 Task: In the  document publicspeaking.pdf Insert horizontal line 'above the text' Create the translated copy of the document in  'German' Select the second point and  Clear Formatting
Action: Mouse moved to (339, 431)
Screenshot: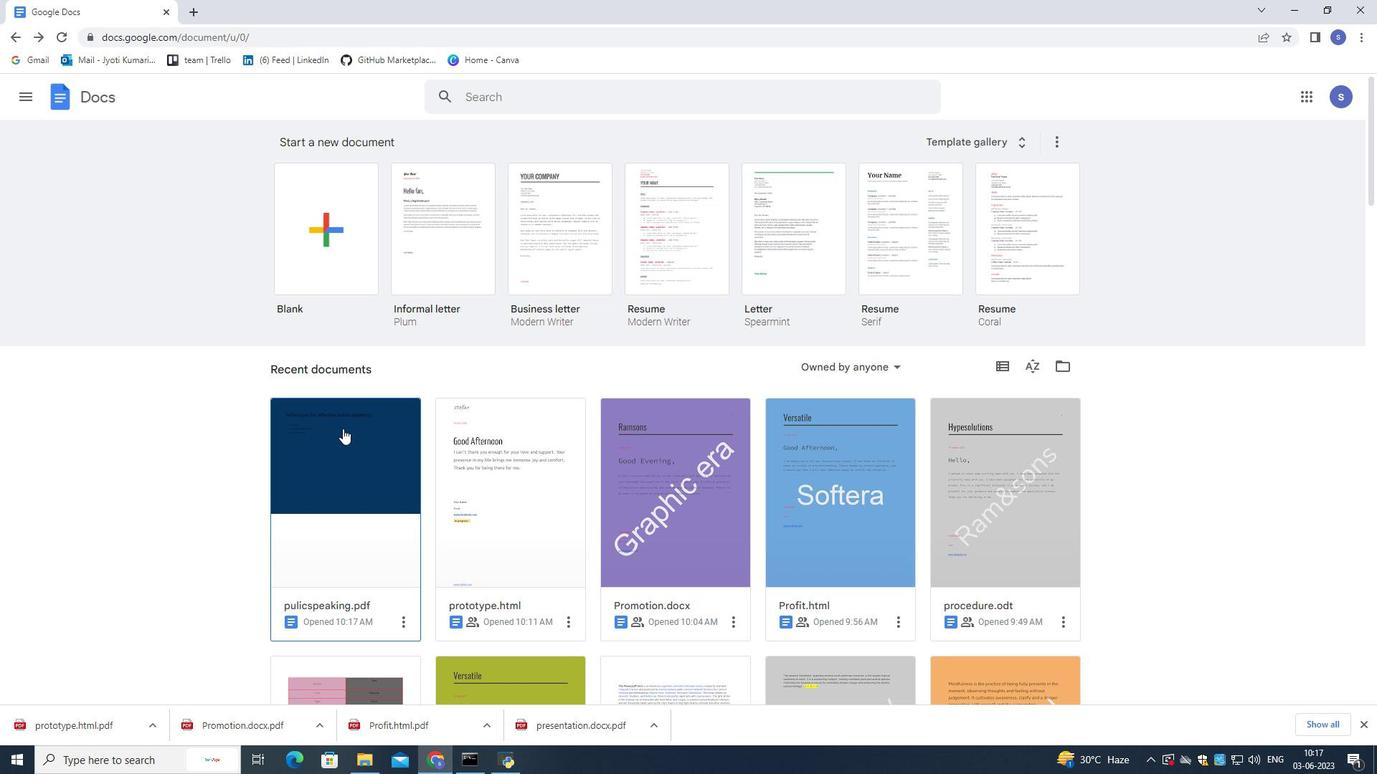 
Action: Mouse pressed left at (339, 431)
Screenshot: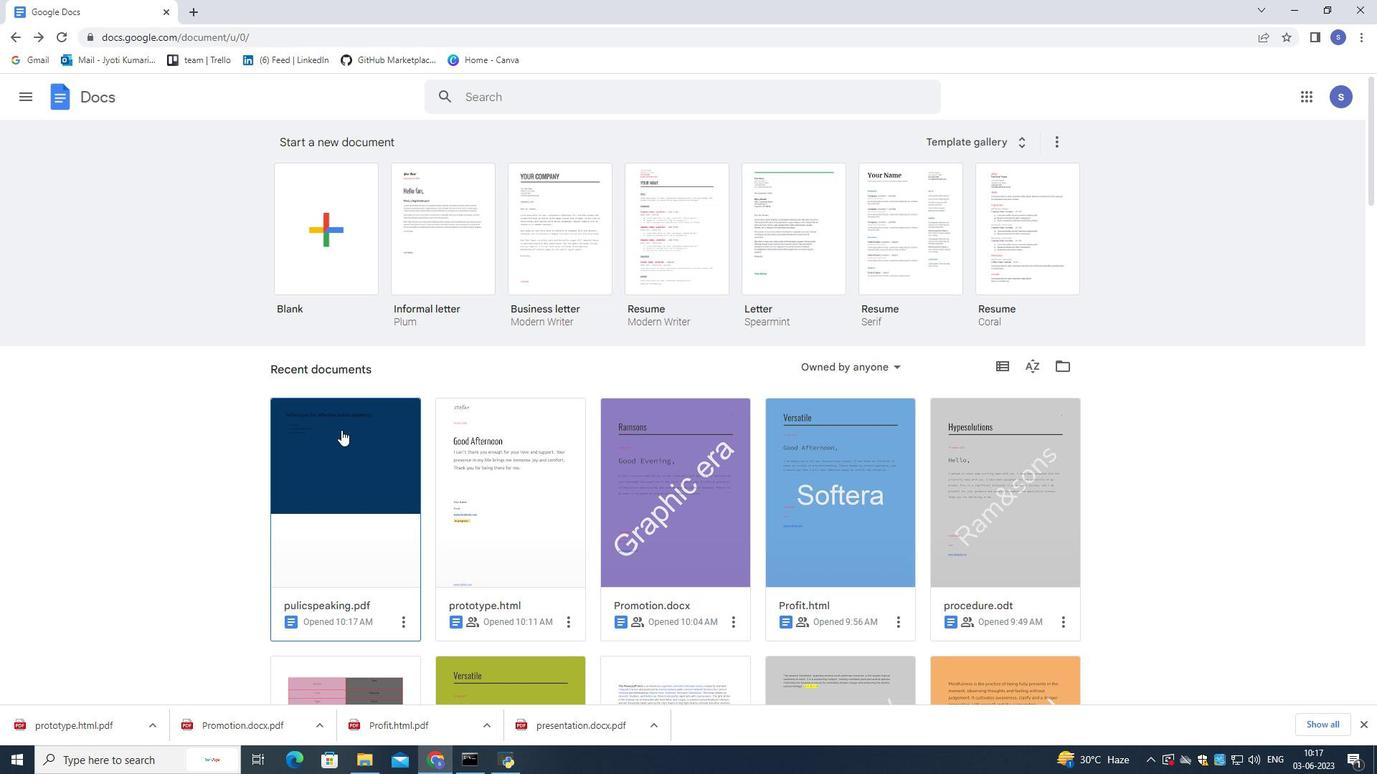 
Action: Mouse moved to (339, 431)
Screenshot: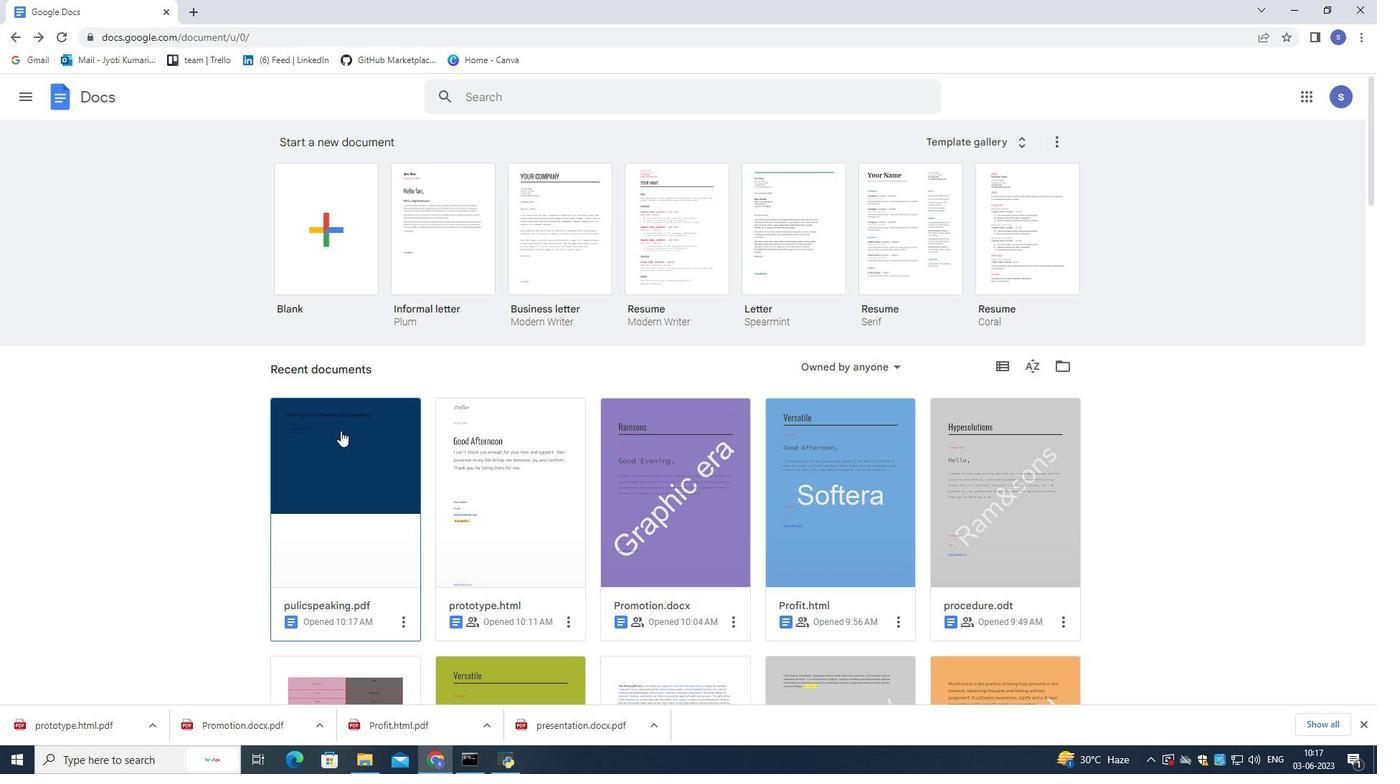 
Action: Mouse pressed left at (339, 431)
Screenshot: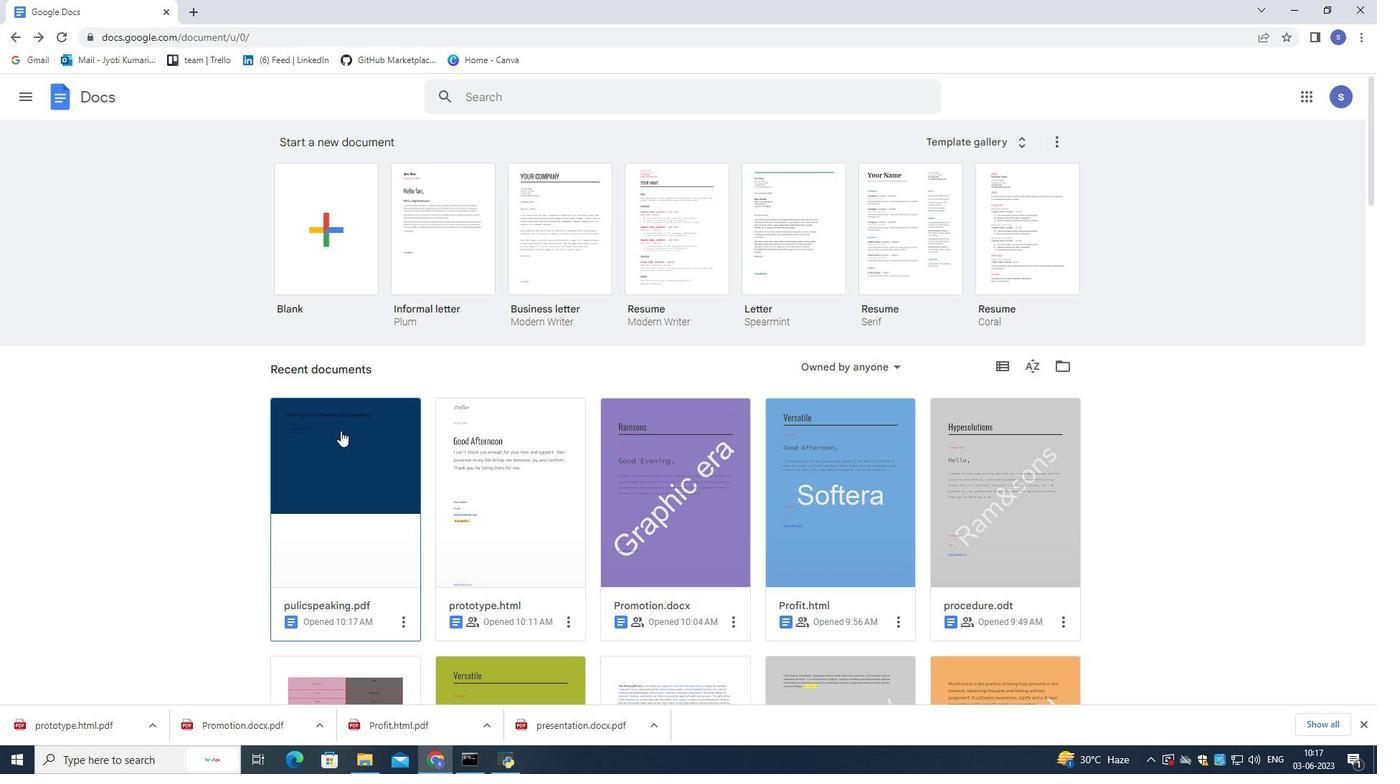 
Action: Mouse moved to (274, 301)
Screenshot: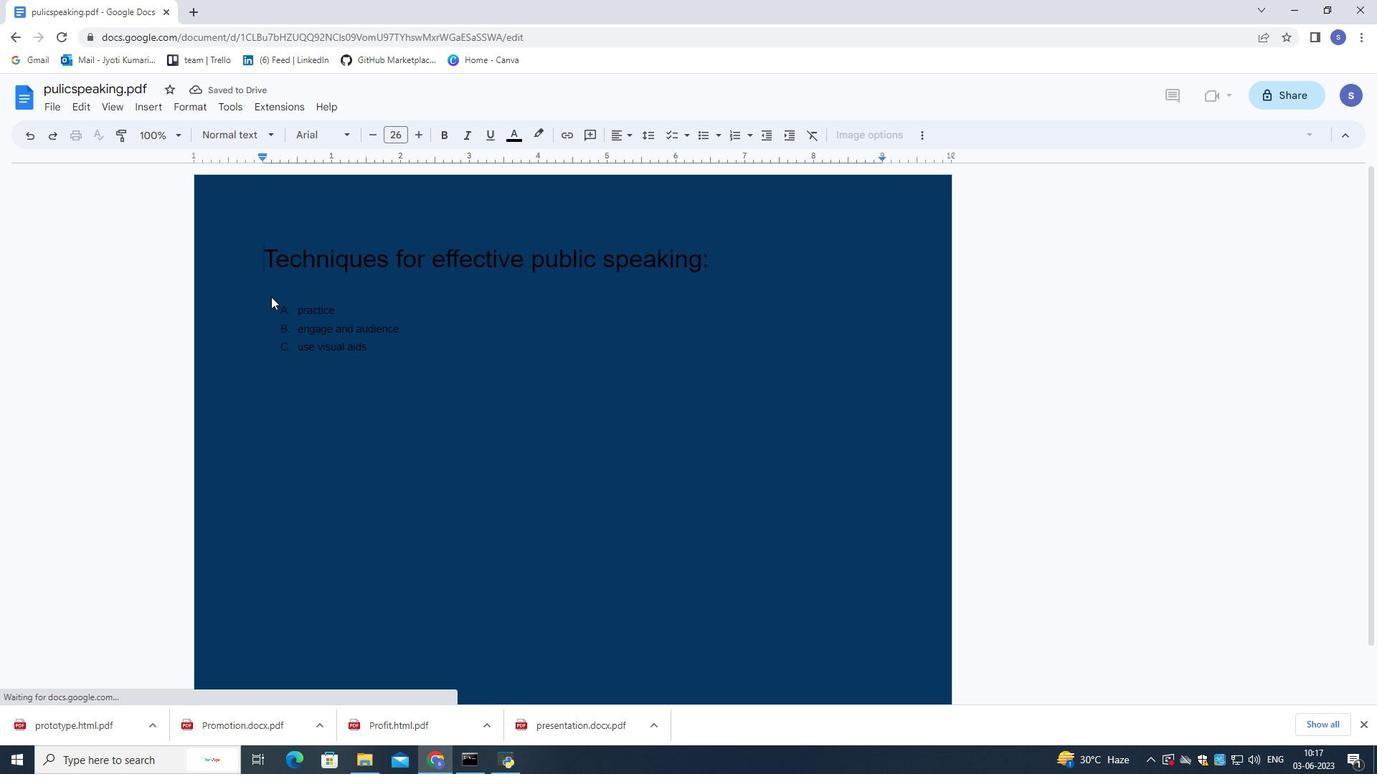 
Action: Mouse pressed left at (274, 301)
Screenshot: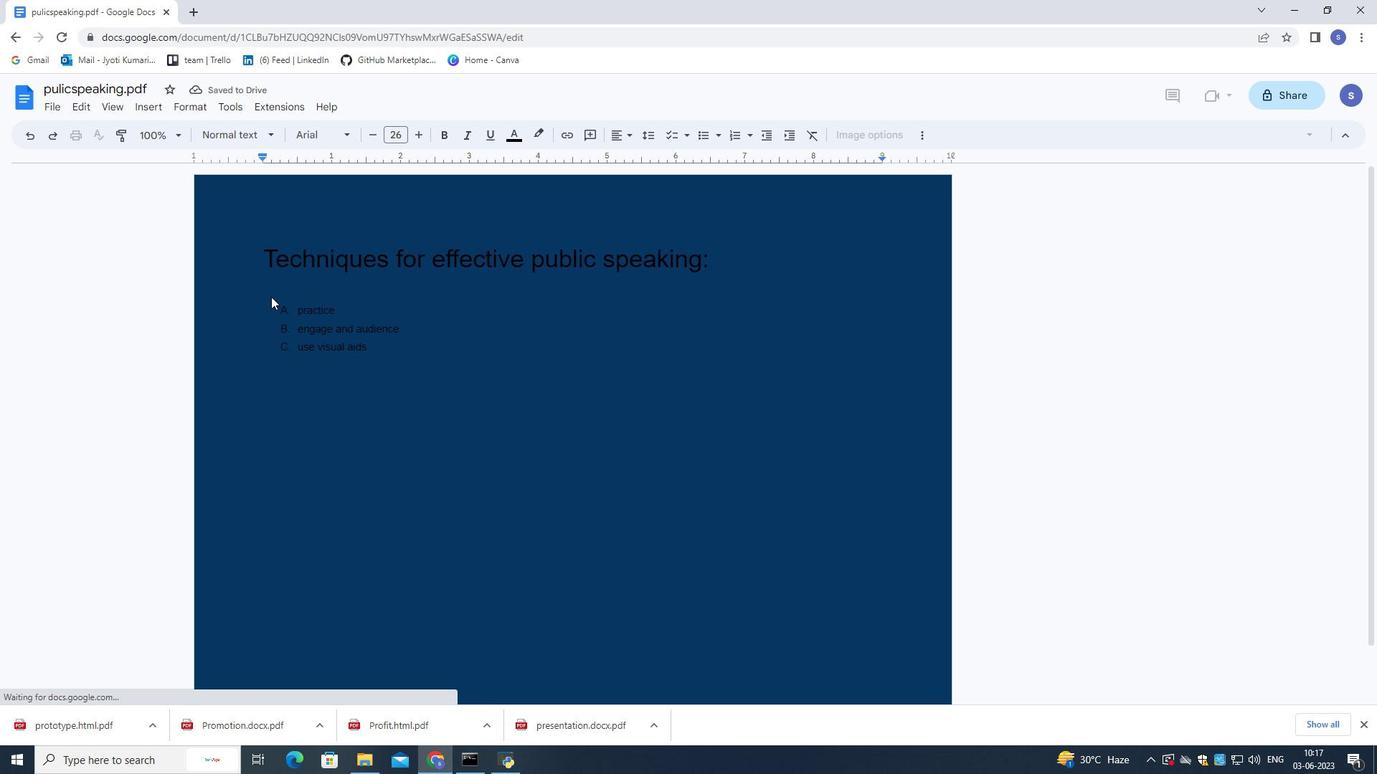 
Action: Mouse moved to (149, 102)
Screenshot: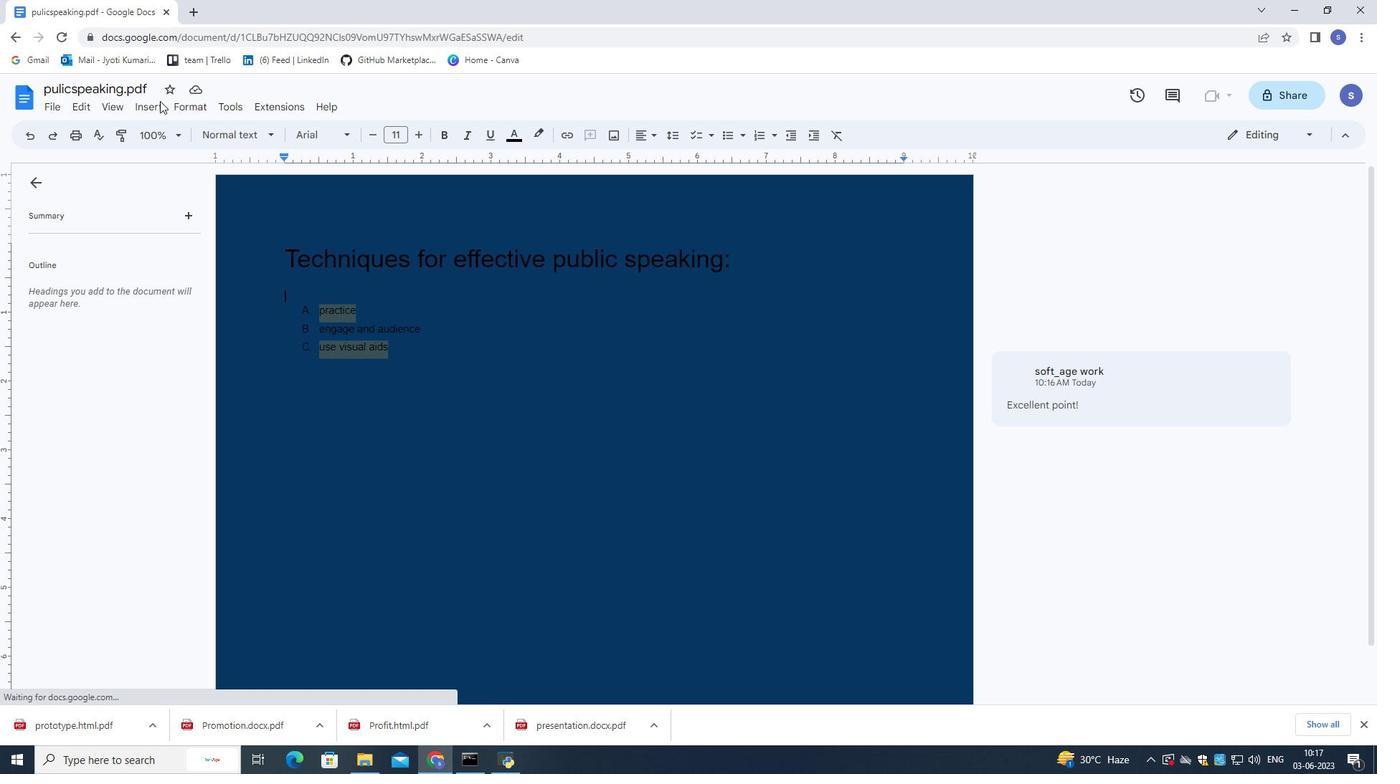 
Action: Mouse pressed left at (149, 102)
Screenshot: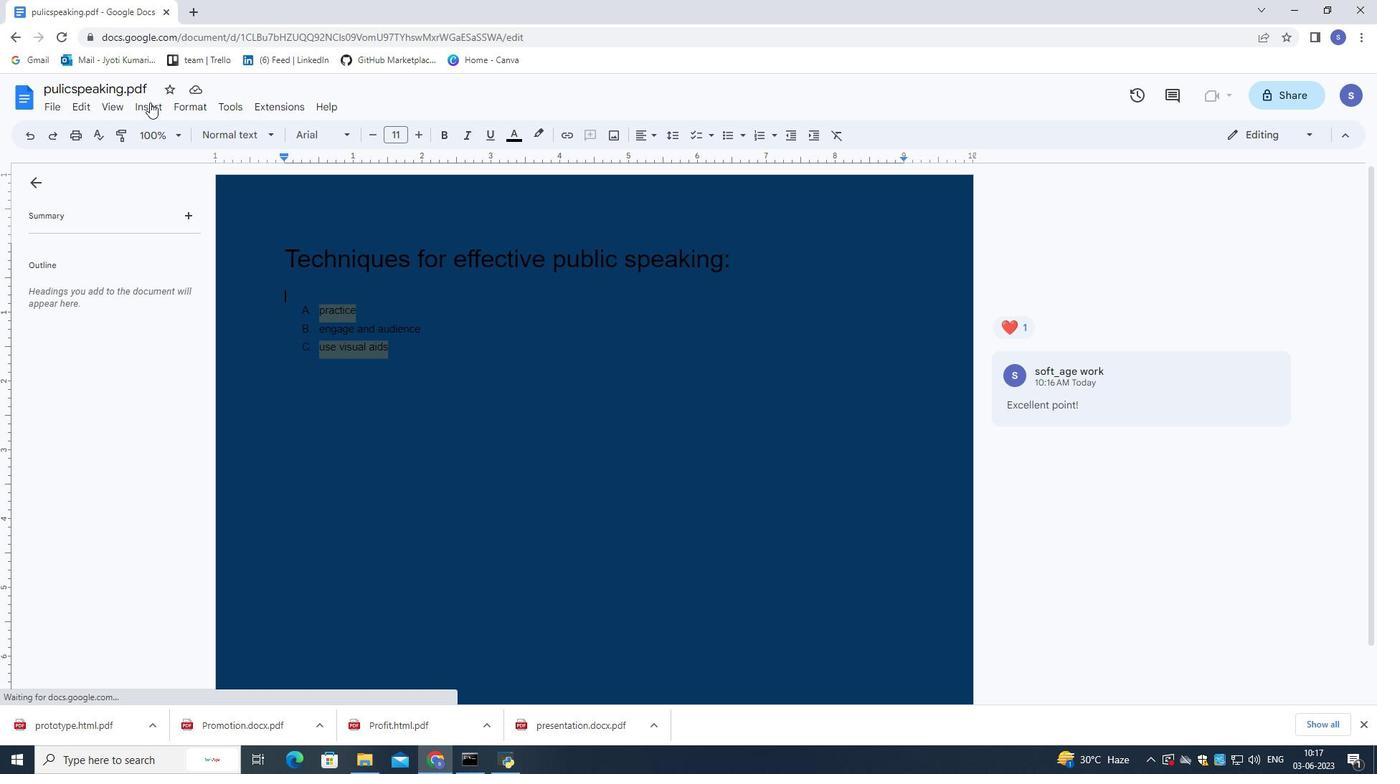 
Action: Mouse moved to (200, 217)
Screenshot: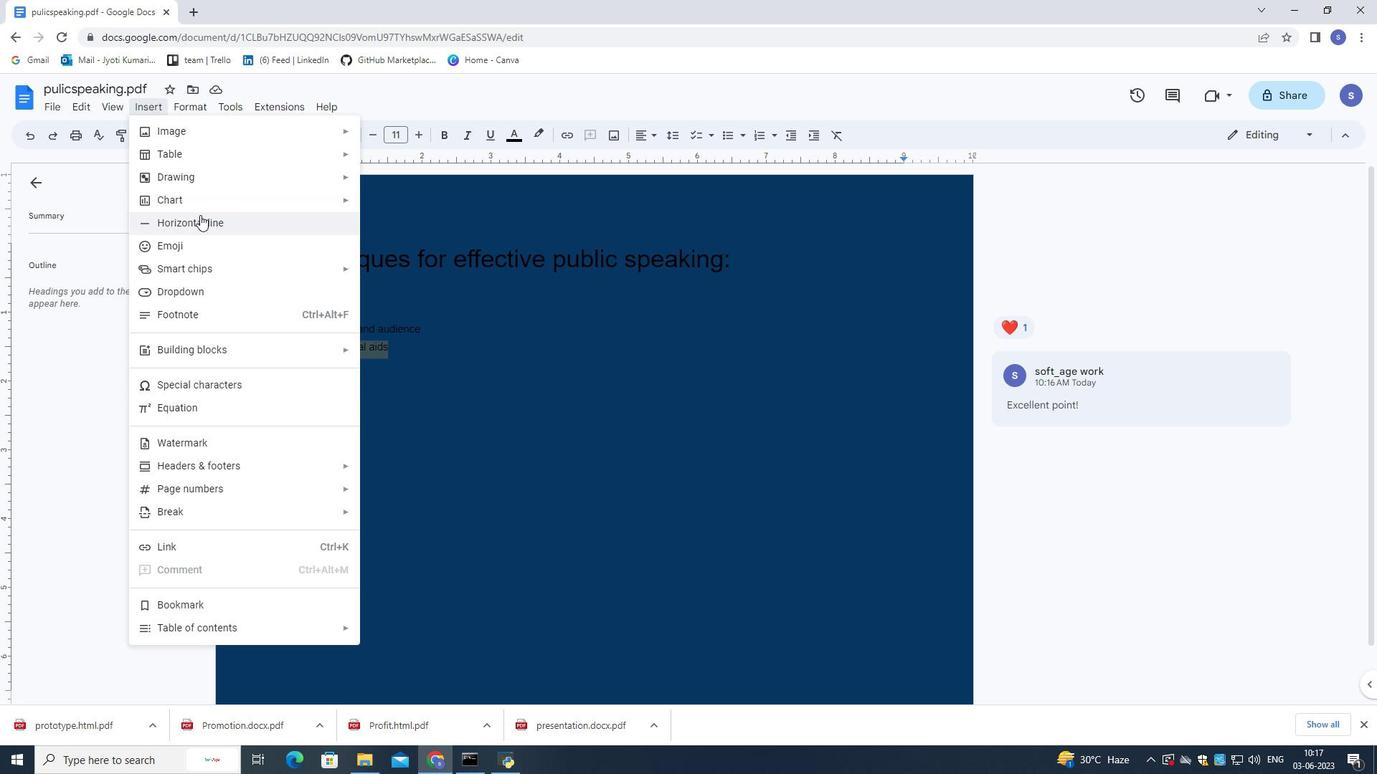 
Action: Mouse pressed left at (200, 217)
Screenshot: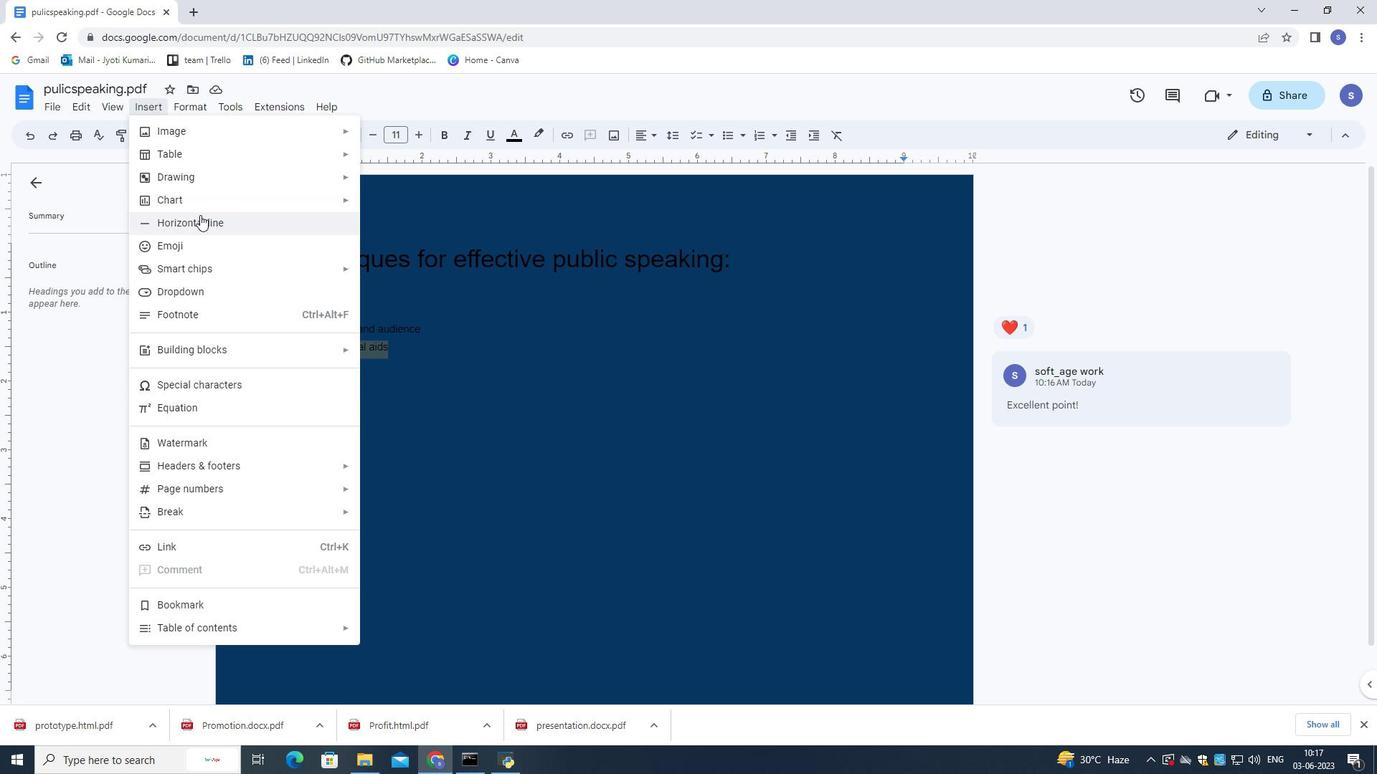 
Action: Mouse moved to (417, 413)
Screenshot: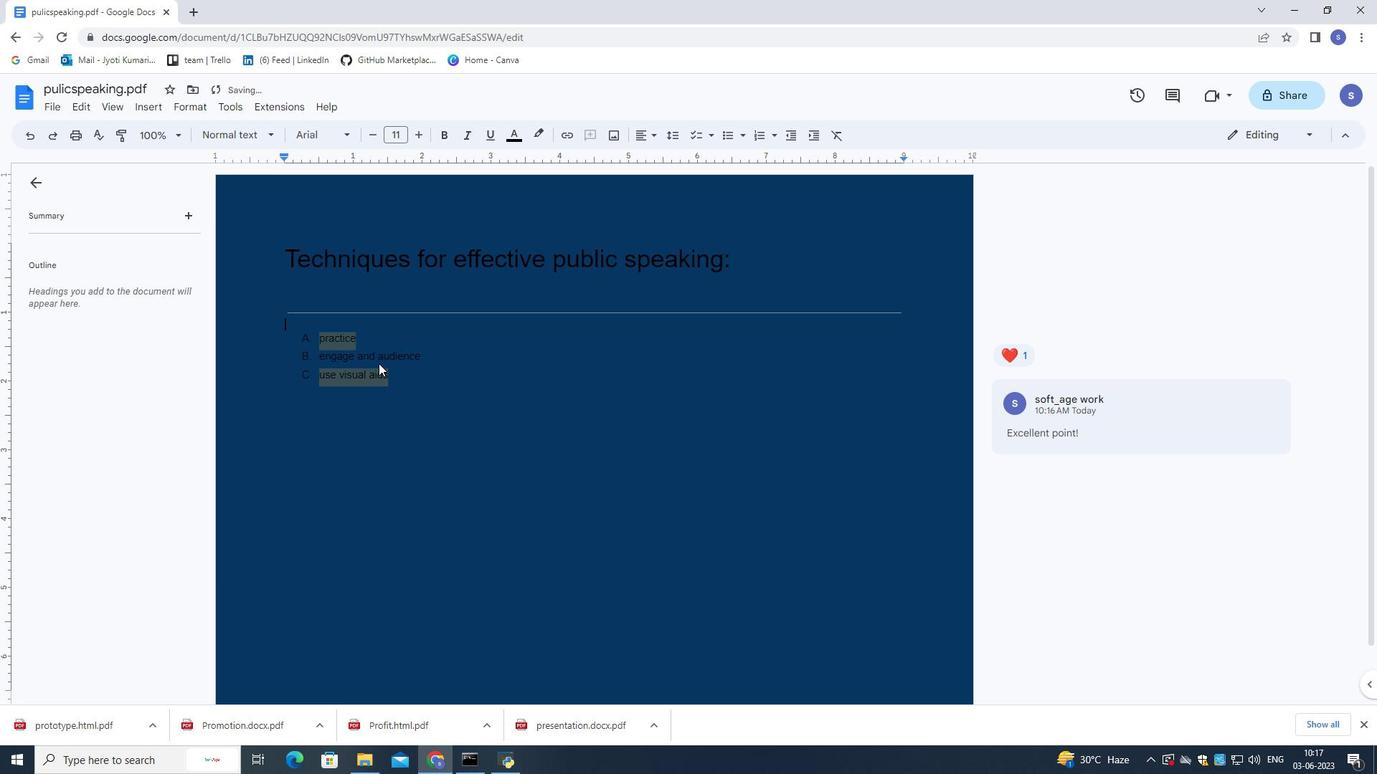 
Action: Mouse pressed left at (417, 413)
Screenshot: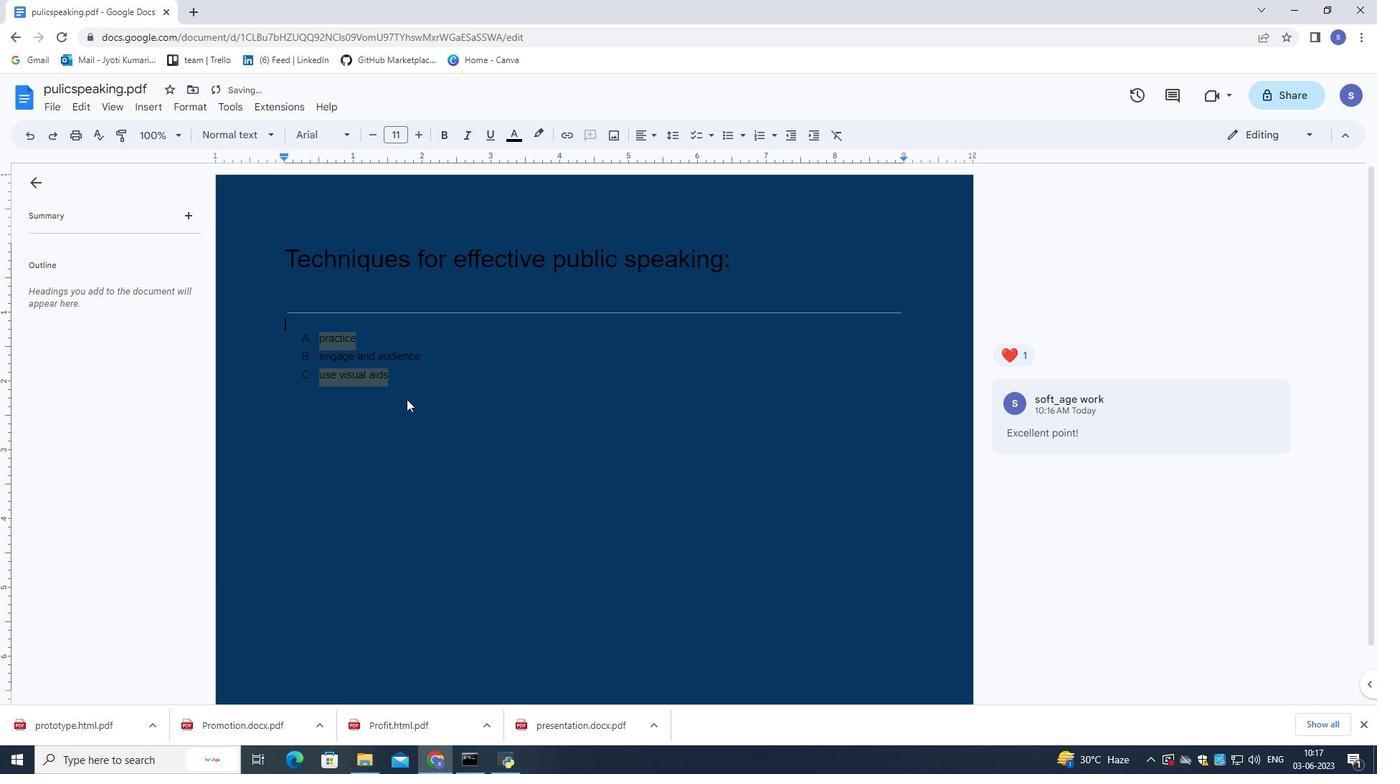 
Action: Mouse moved to (218, 107)
Screenshot: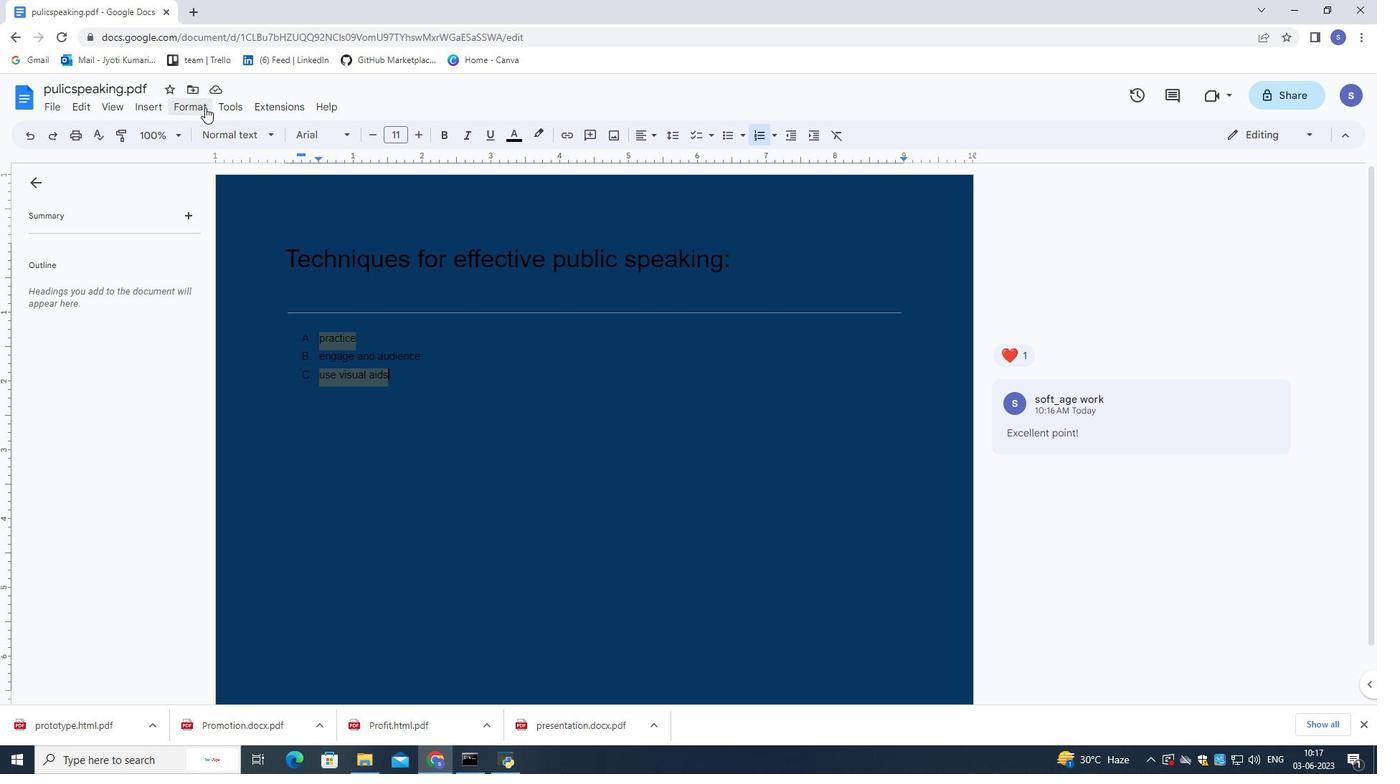 
Action: Mouse pressed left at (218, 107)
Screenshot: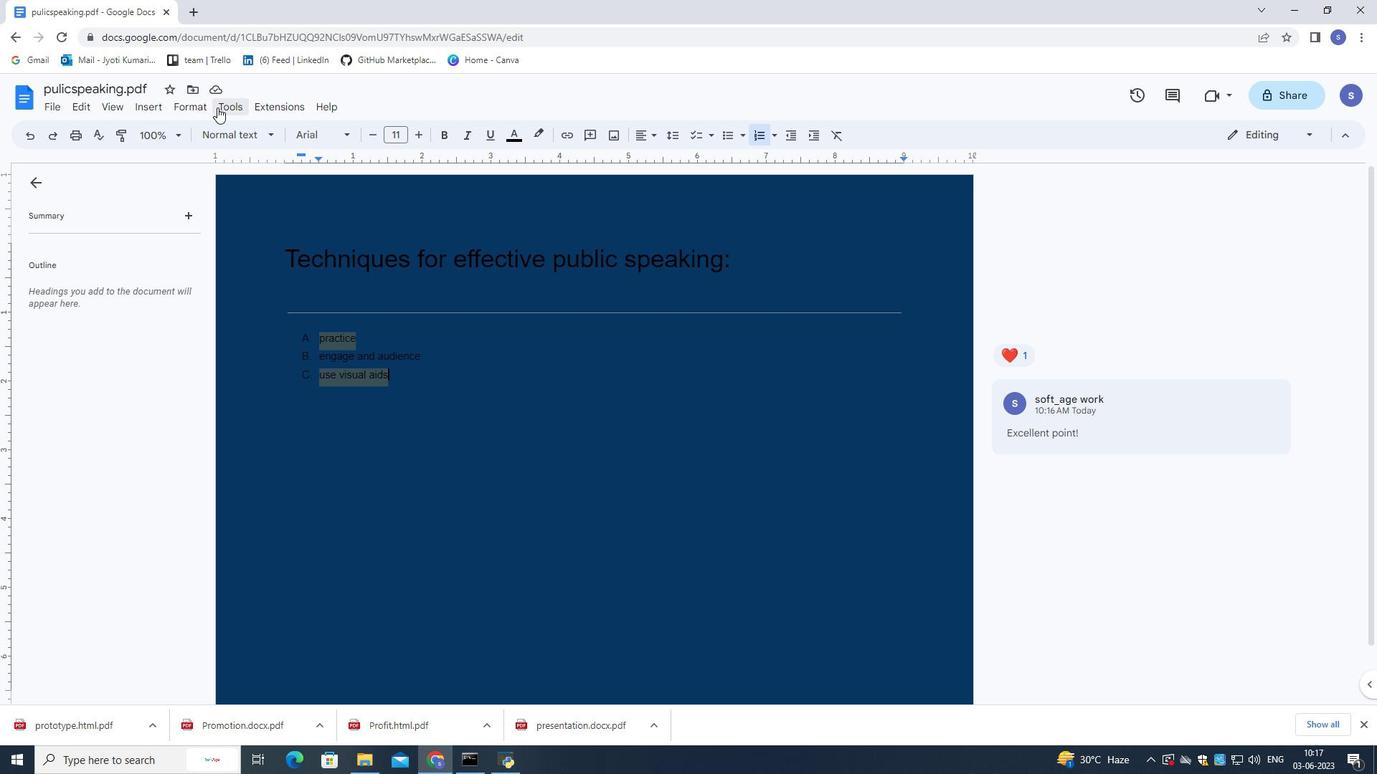 
Action: Mouse moved to (299, 321)
Screenshot: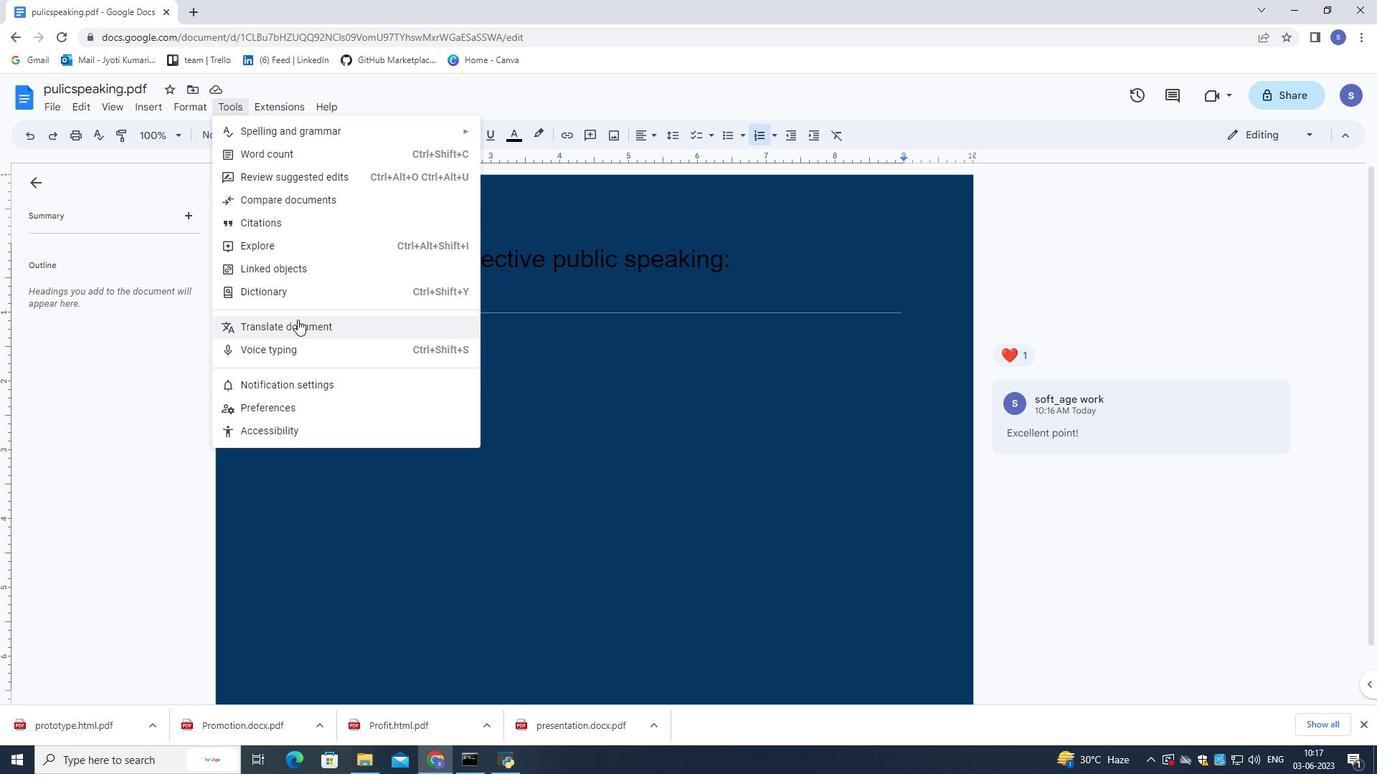 
Action: Mouse pressed left at (299, 321)
Screenshot: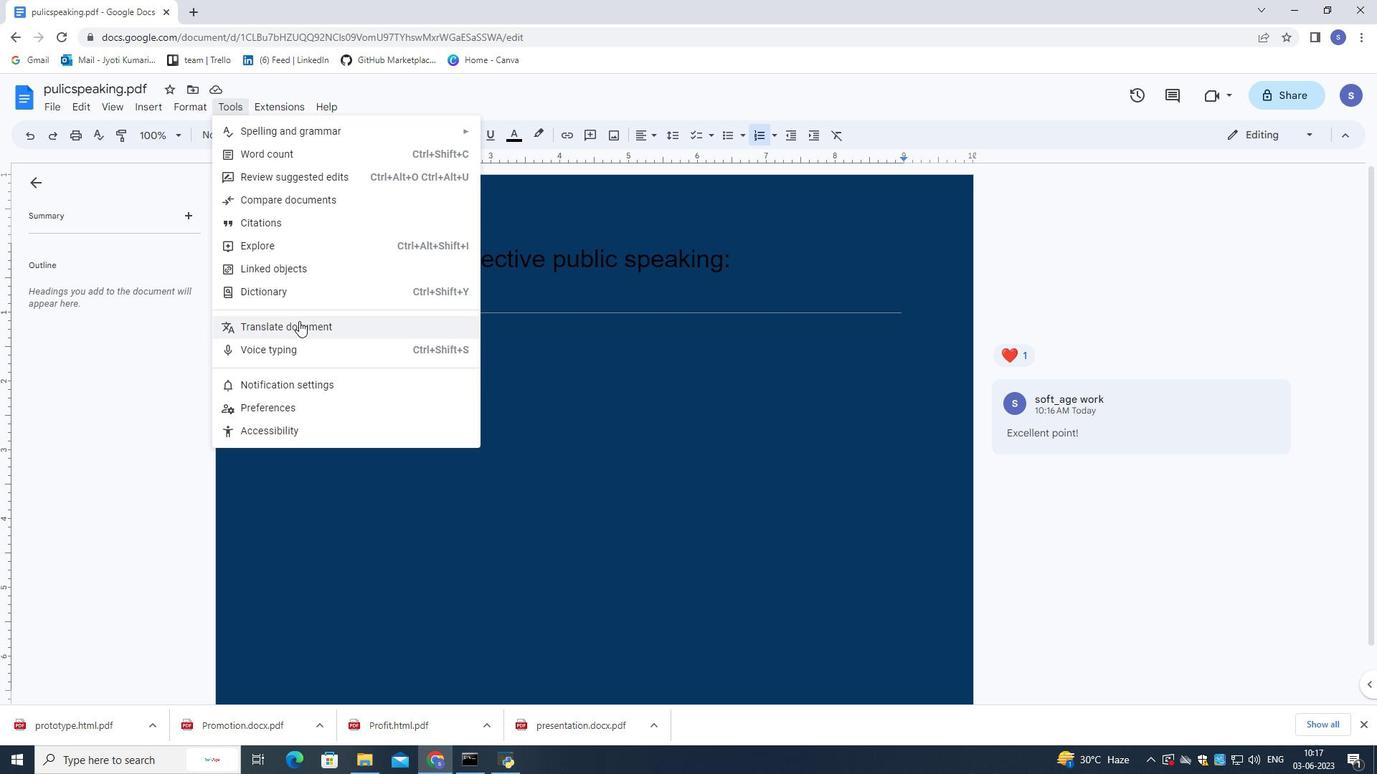 
Action: Mouse moved to (634, 410)
Screenshot: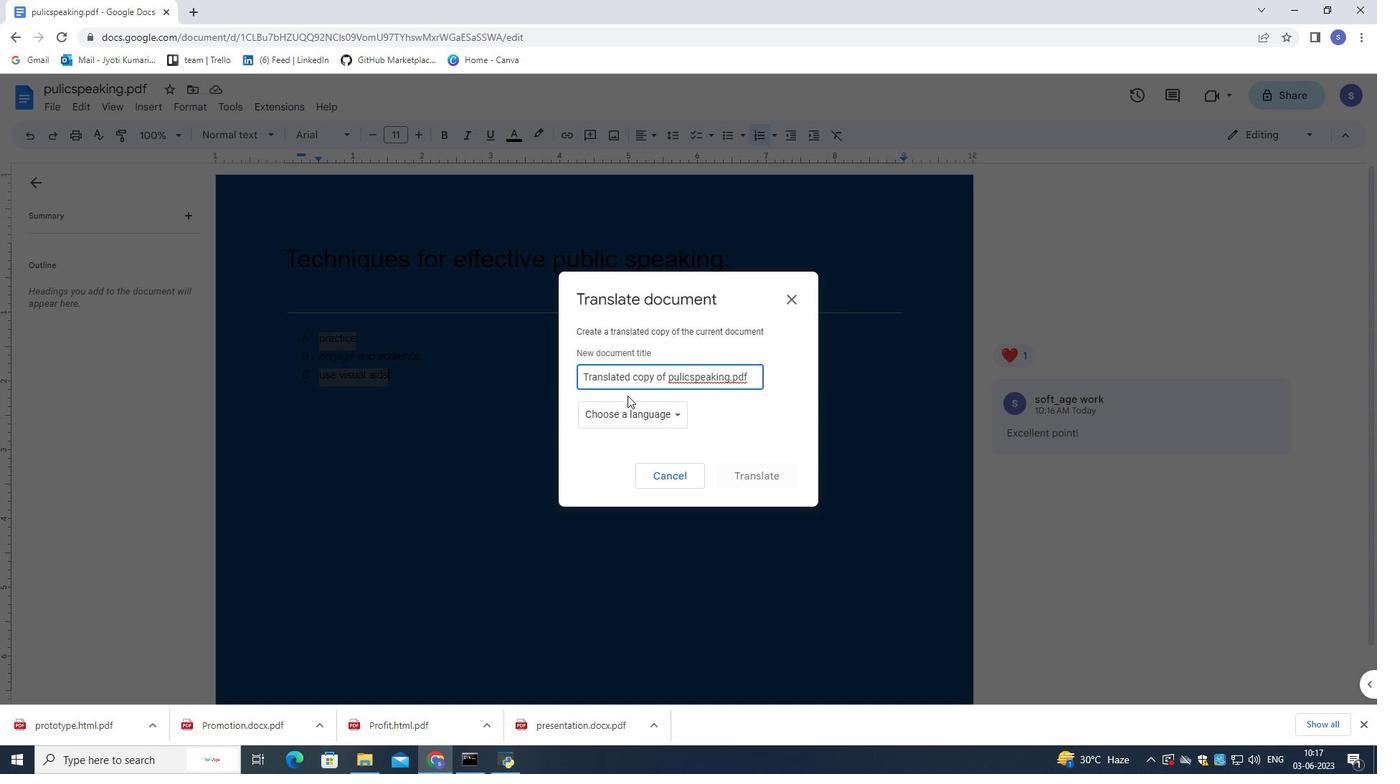 
Action: Mouse pressed left at (634, 410)
Screenshot: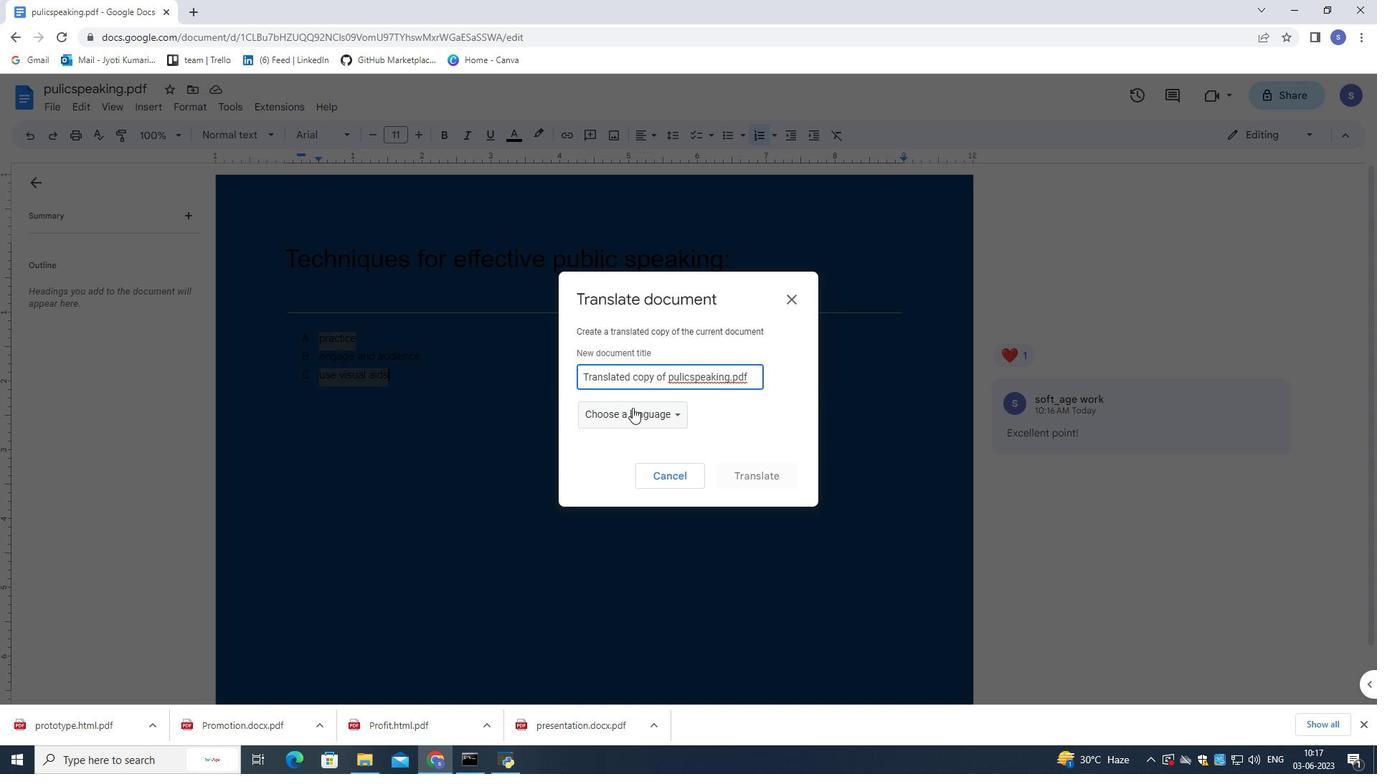 
Action: Mouse moved to (661, 477)
Screenshot: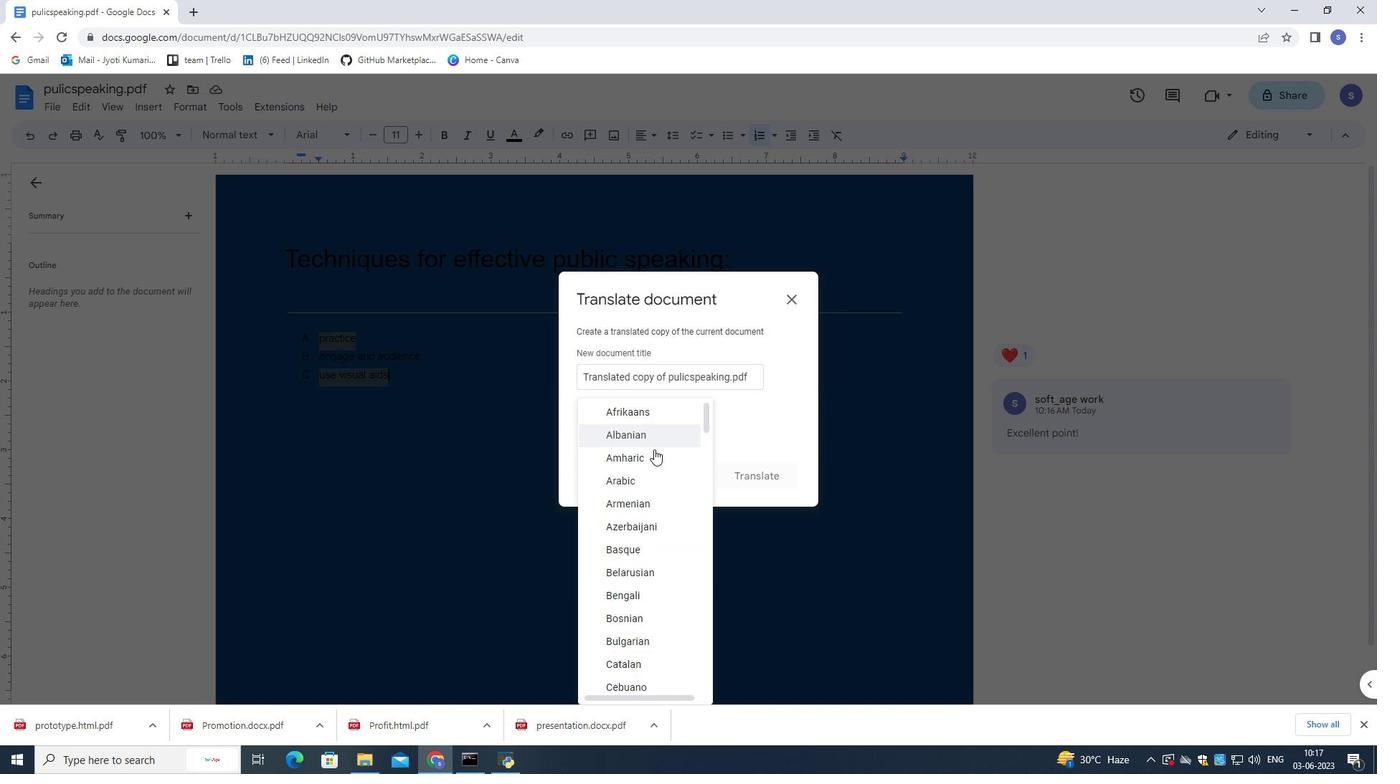 
Action: Mouse scrolled (661, 476) with delta (0, 0)
Screenshot: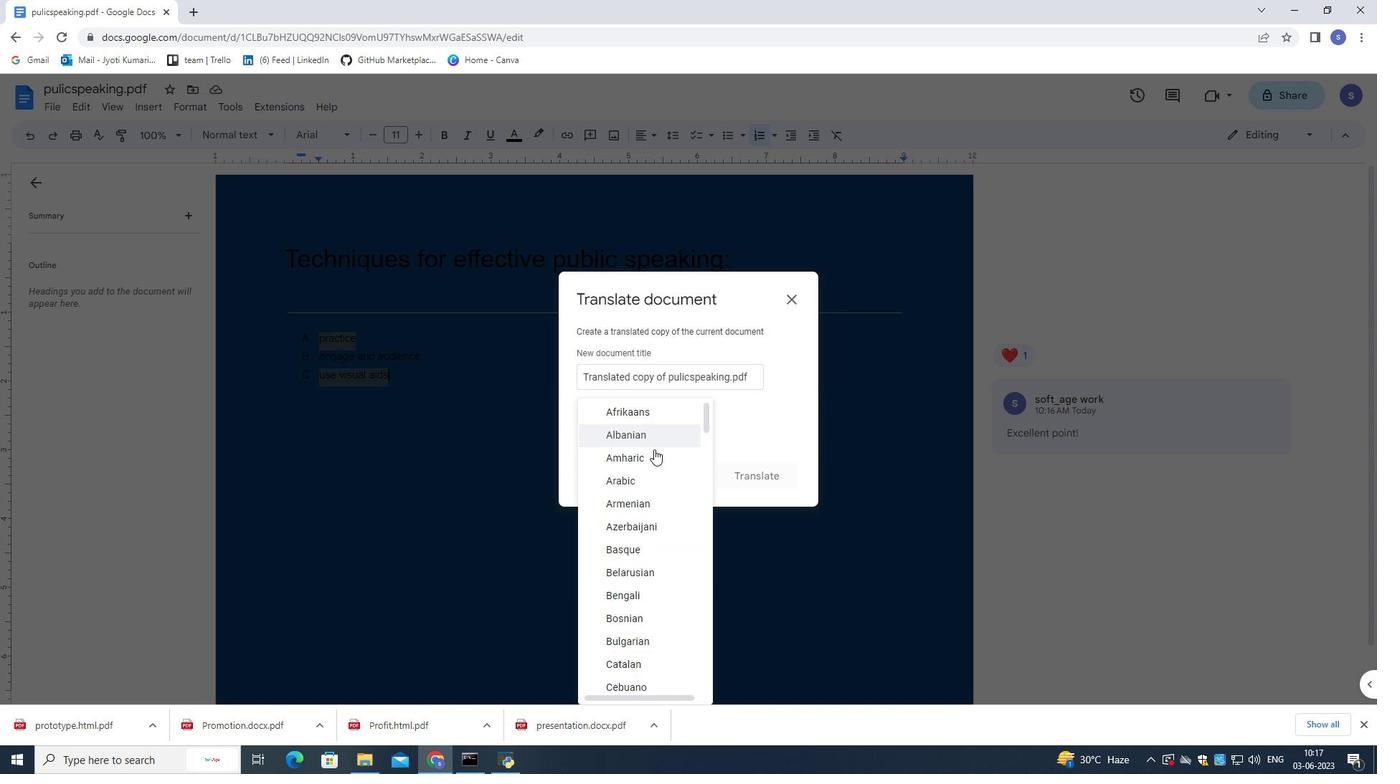 
Action: Mouse moved to (661, 479)
Screenshot: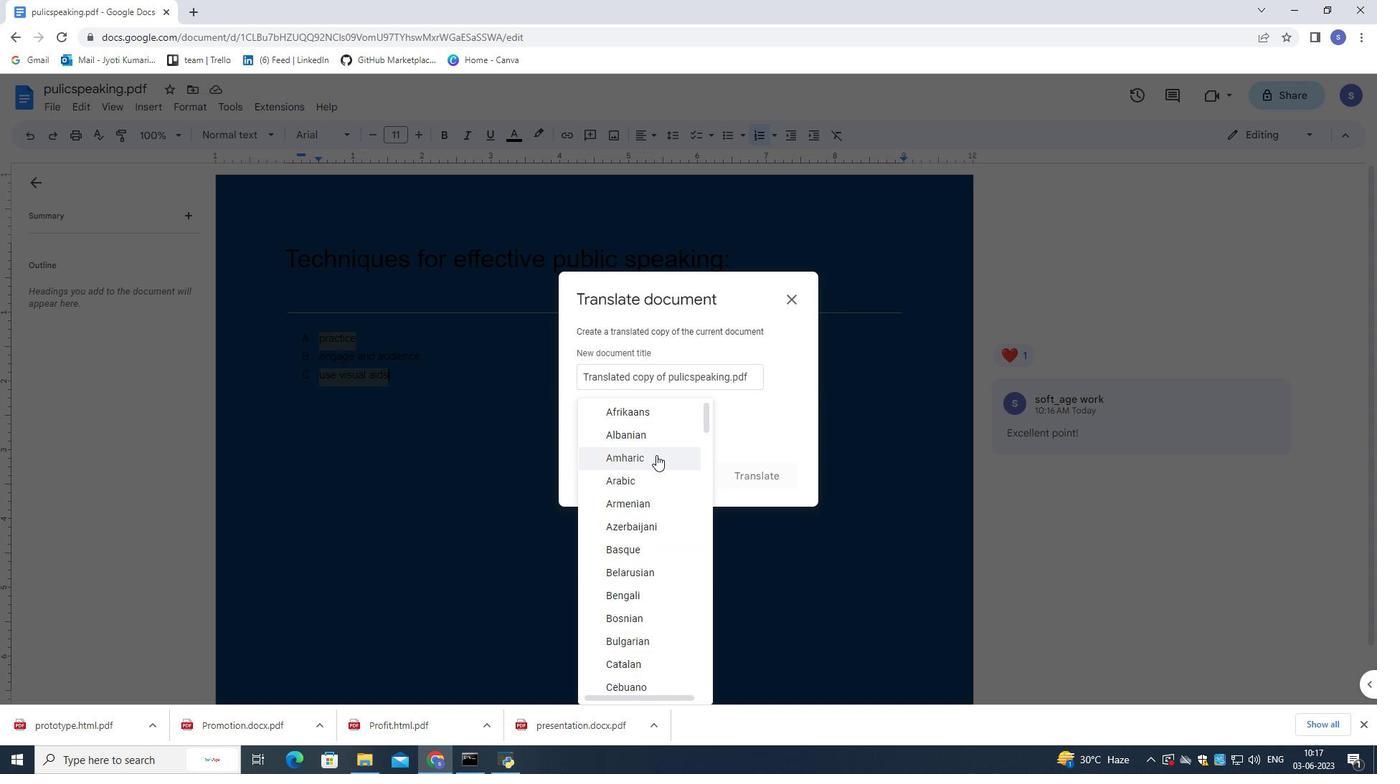 
Action: Mouse scrolled (661, 478) with delta (0, 0)
Screenshot: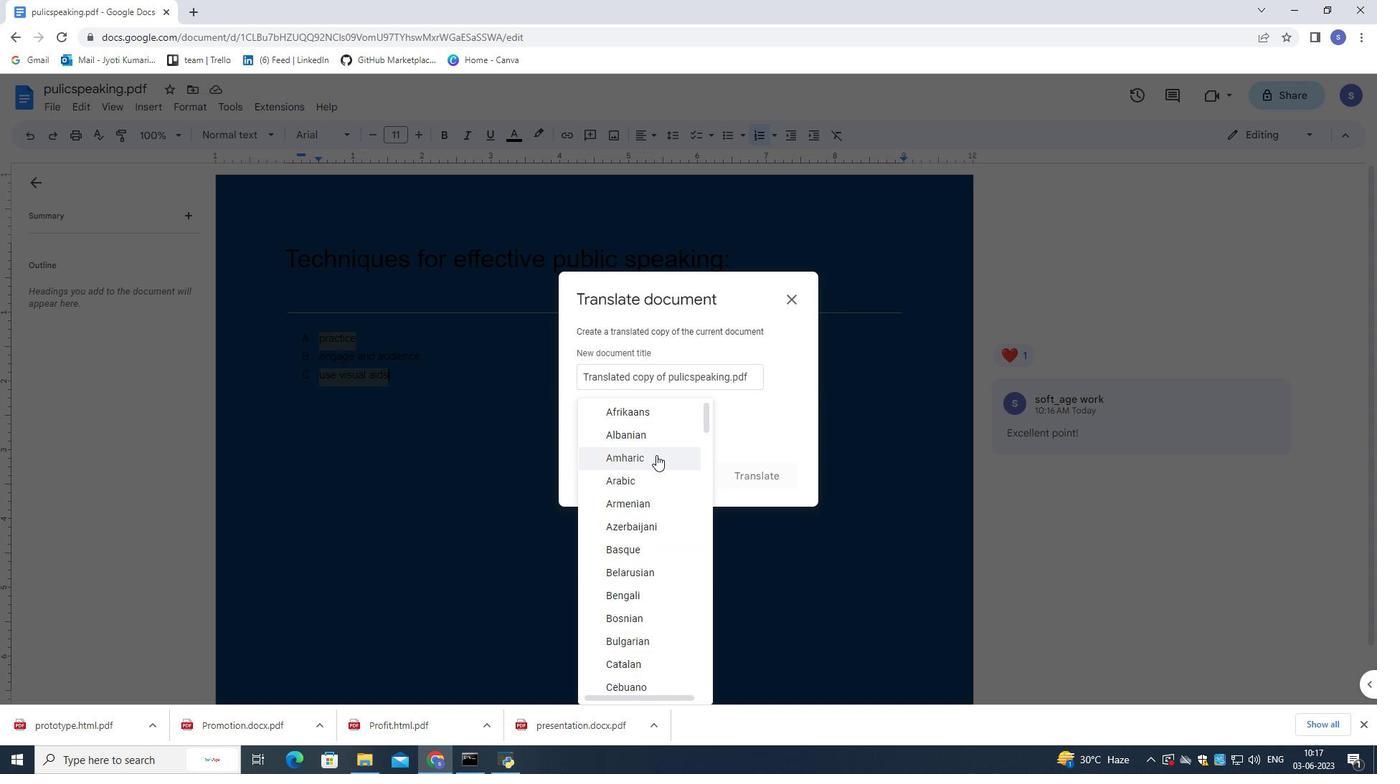 
Action: Mouse moved to (661, 479)
Screenshot: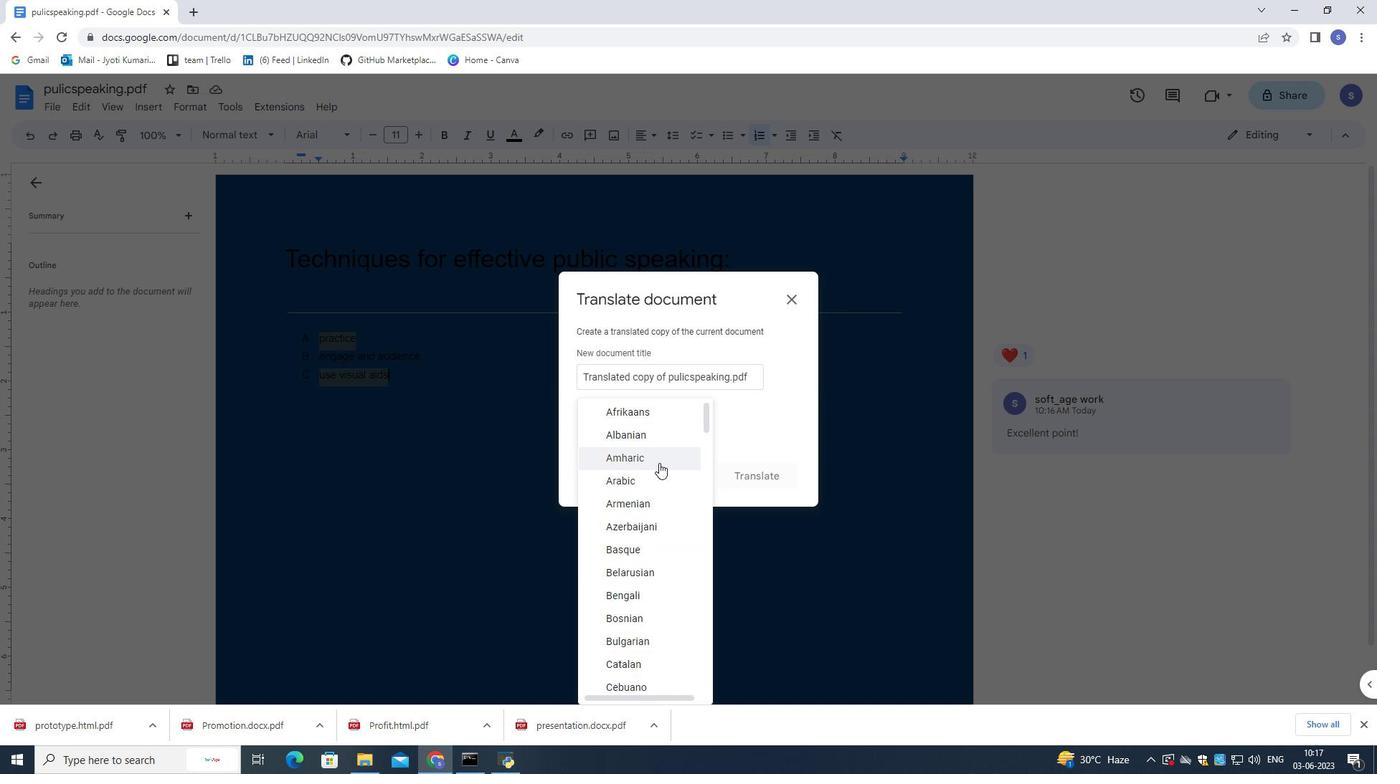 
Action: Mouse scrolled (661, 479) with delta (0, 0)
Screenshot: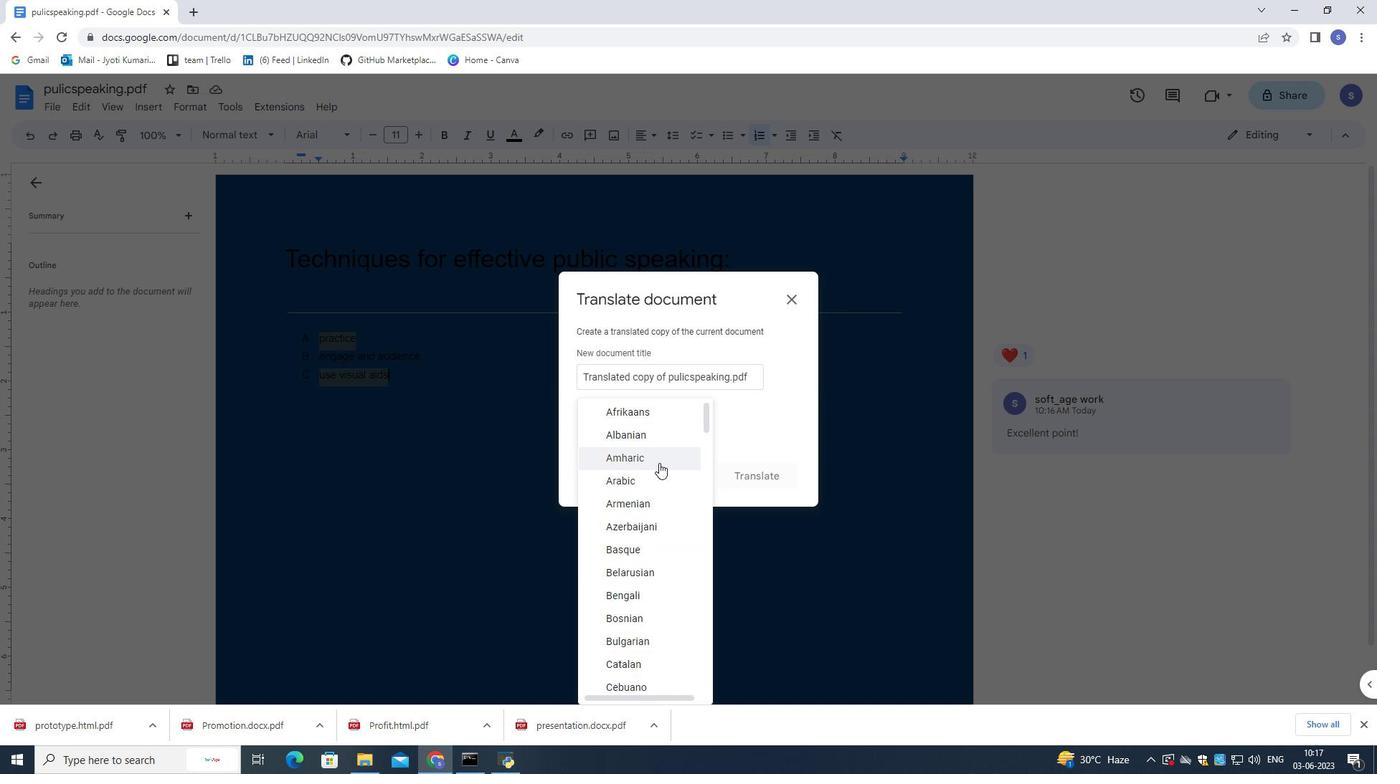 
Action: Mouse scrolled (661, 479) with delta (0, 0)
Screenshot: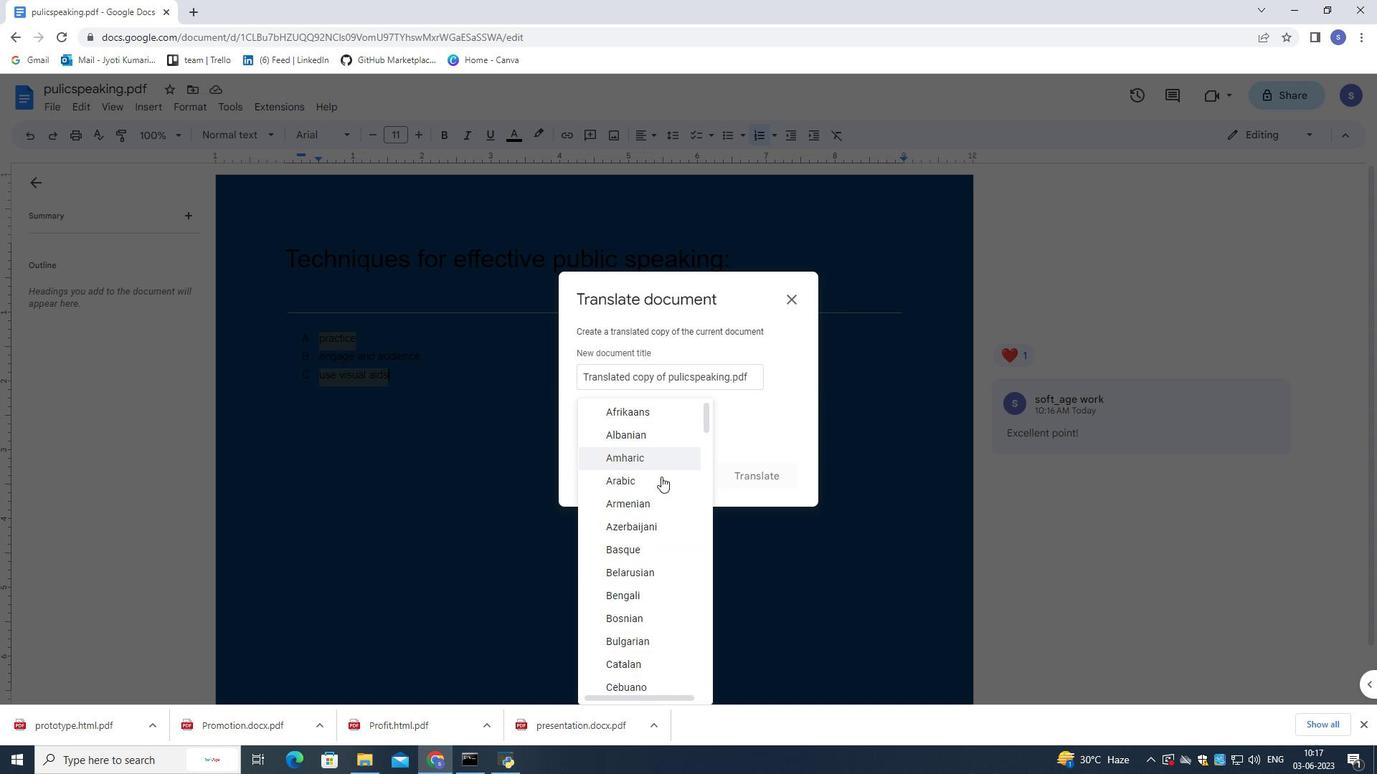 
Action: Mouse scrolled (661, 479) with delta (0, 0)
Screenshot: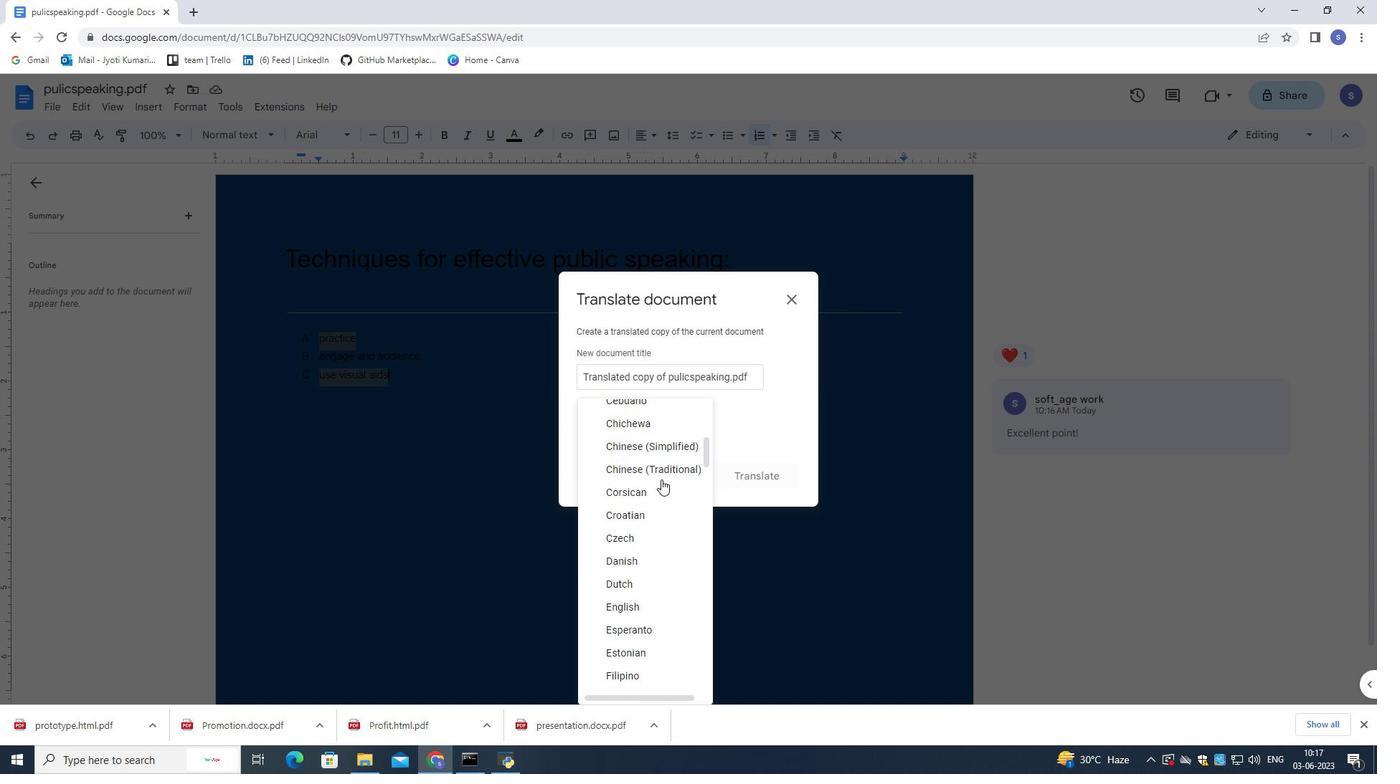 
Action: Mouse scrolled (661, 479) with delta (0, 0)
Screenshot: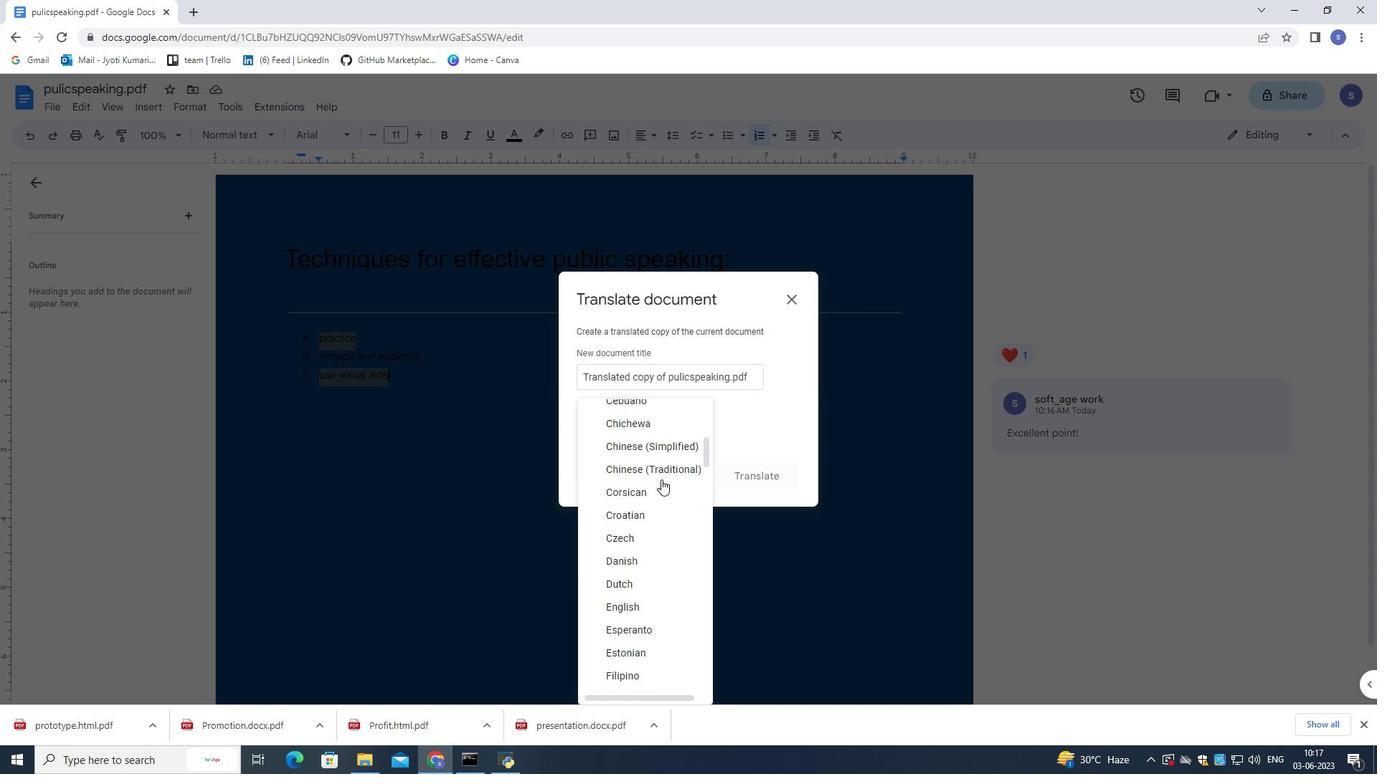 
Action: Mouse scrolled (661, 479) with delta (0, 0)
Screenshot: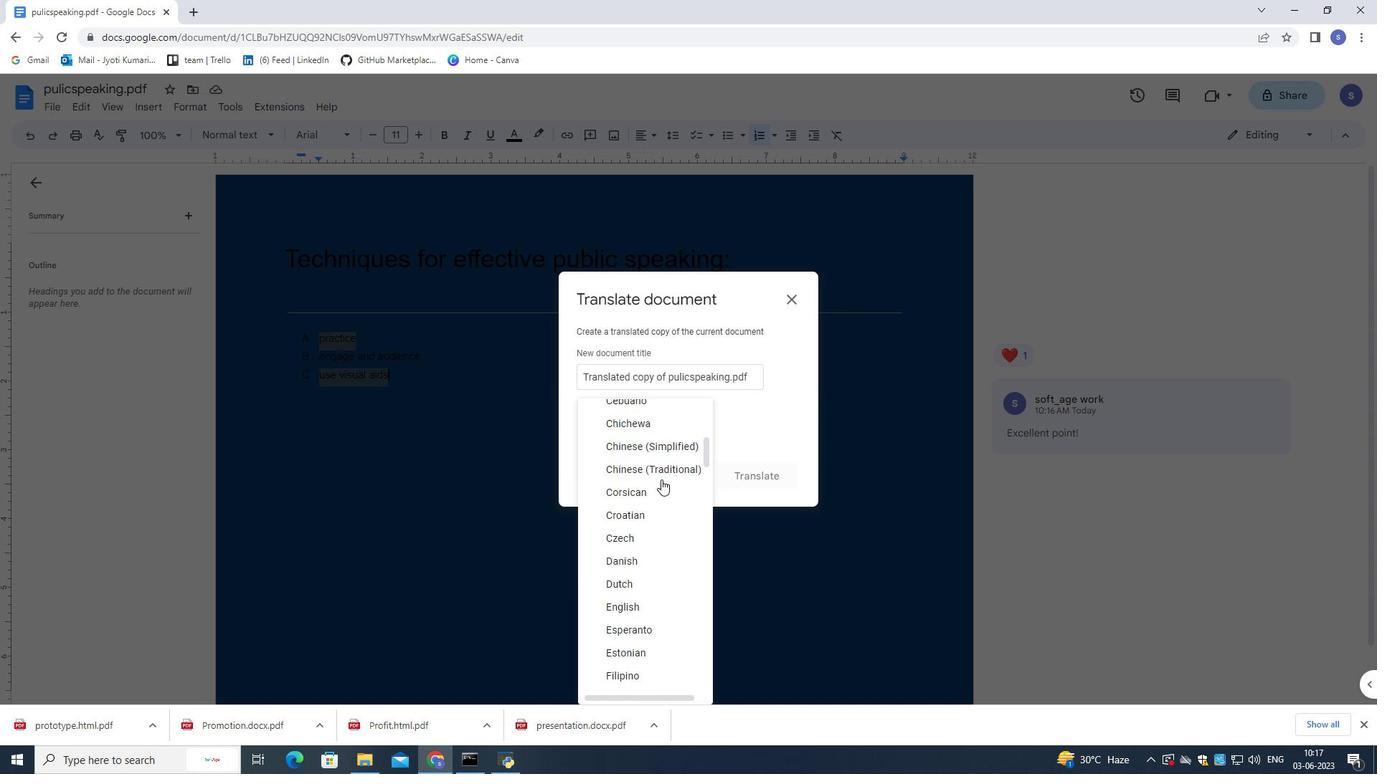 
Action: Mouse scrolled (661, 479) with delta (0, 0)
Screenshot: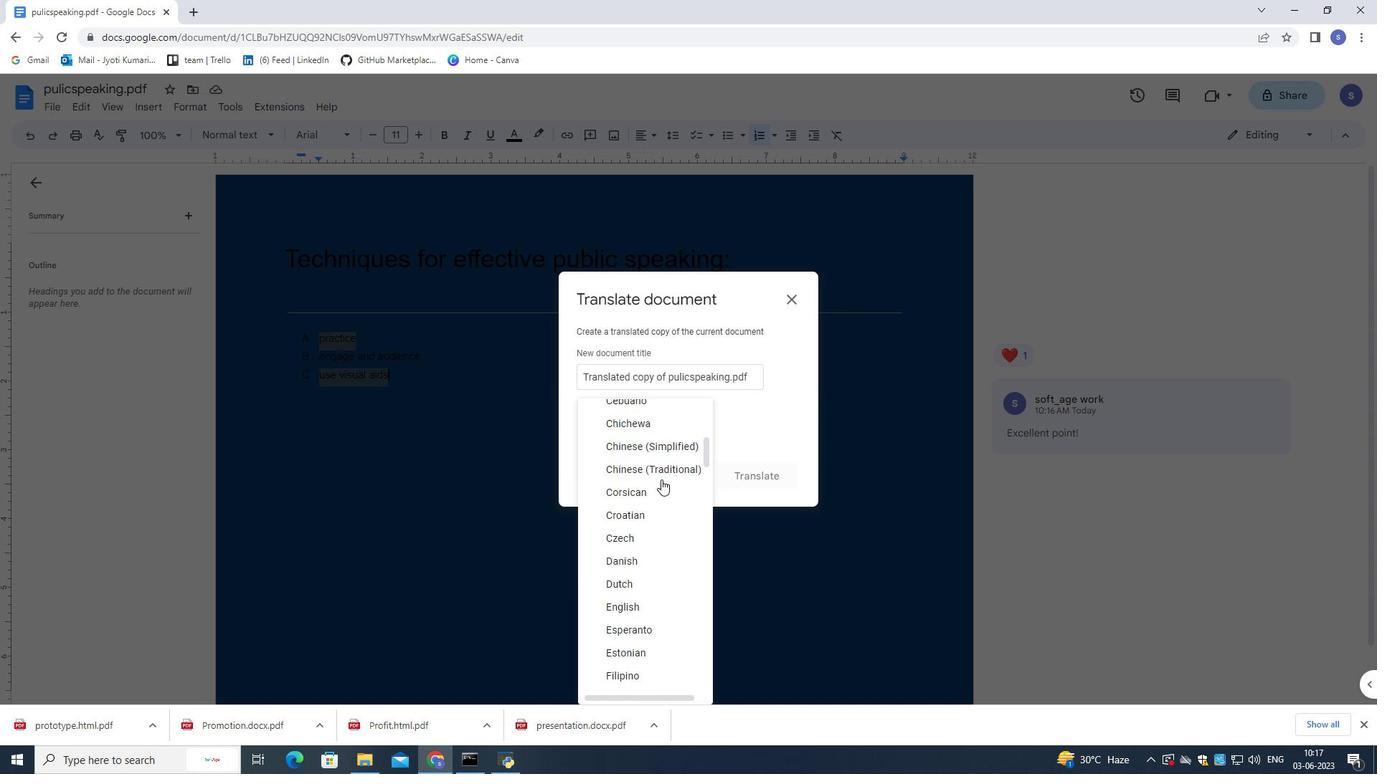 
Action: Mouse scrolled (661, 479) with delta (0, 0)
Screenshot: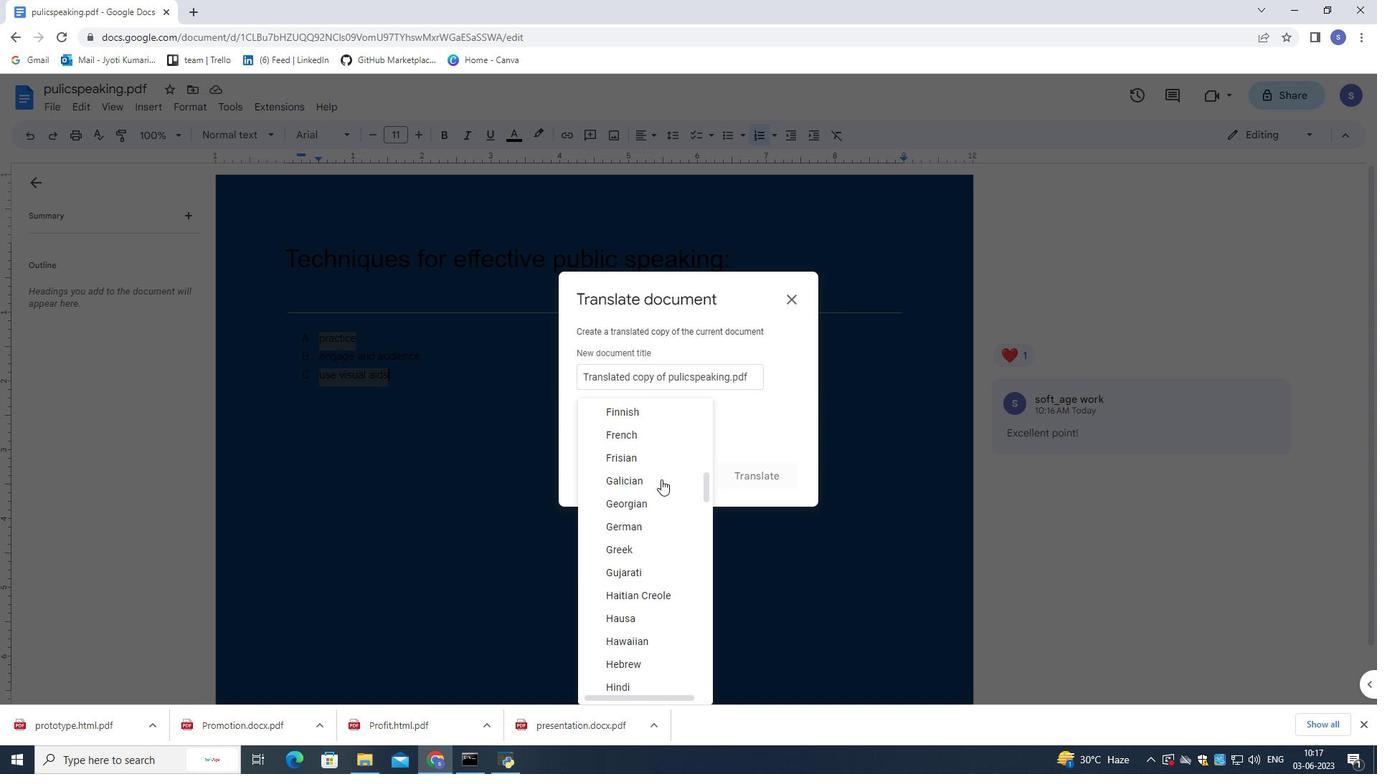 
Action: Mouse scrolled (661, 479) with delta (0, 0)
Screenshot: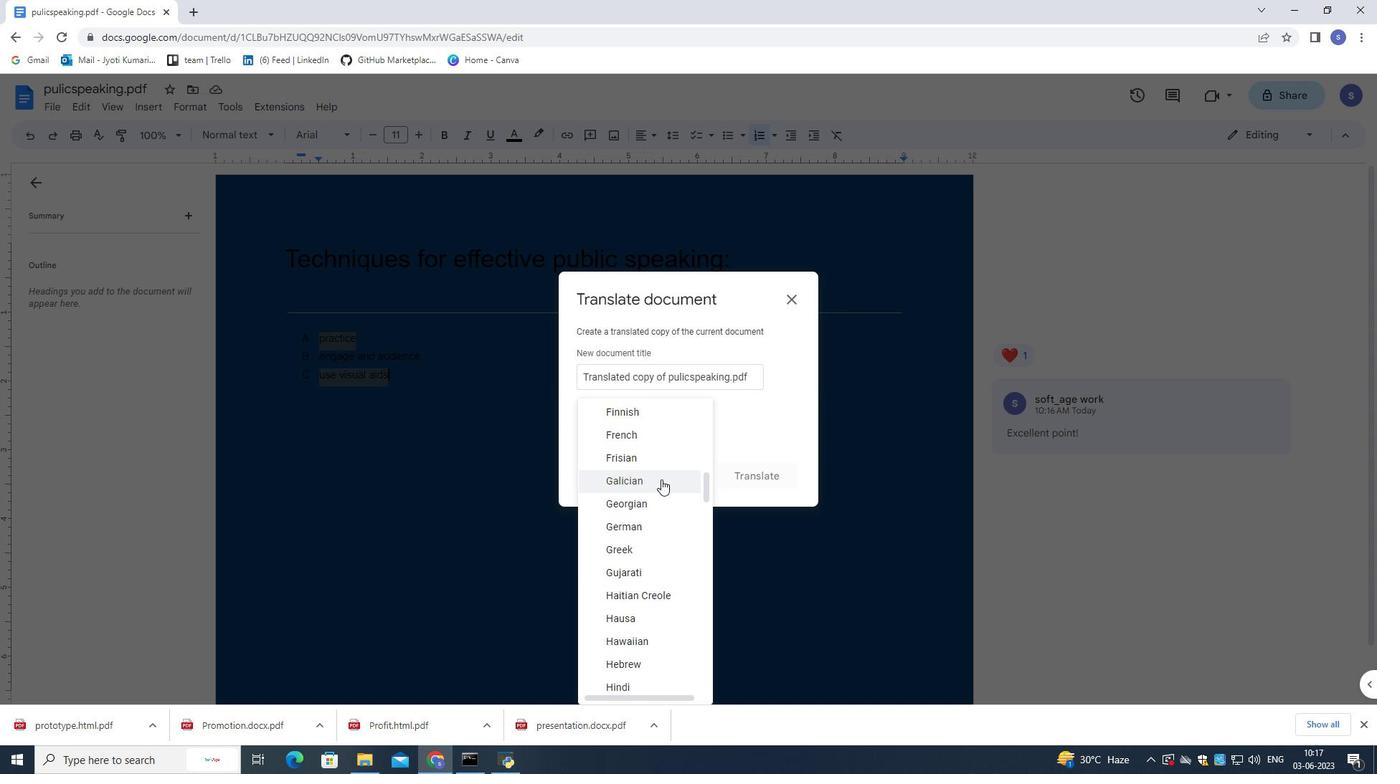 
Action: Mouse scrolled (661, 480) with delta (0, 0)
Screenshot: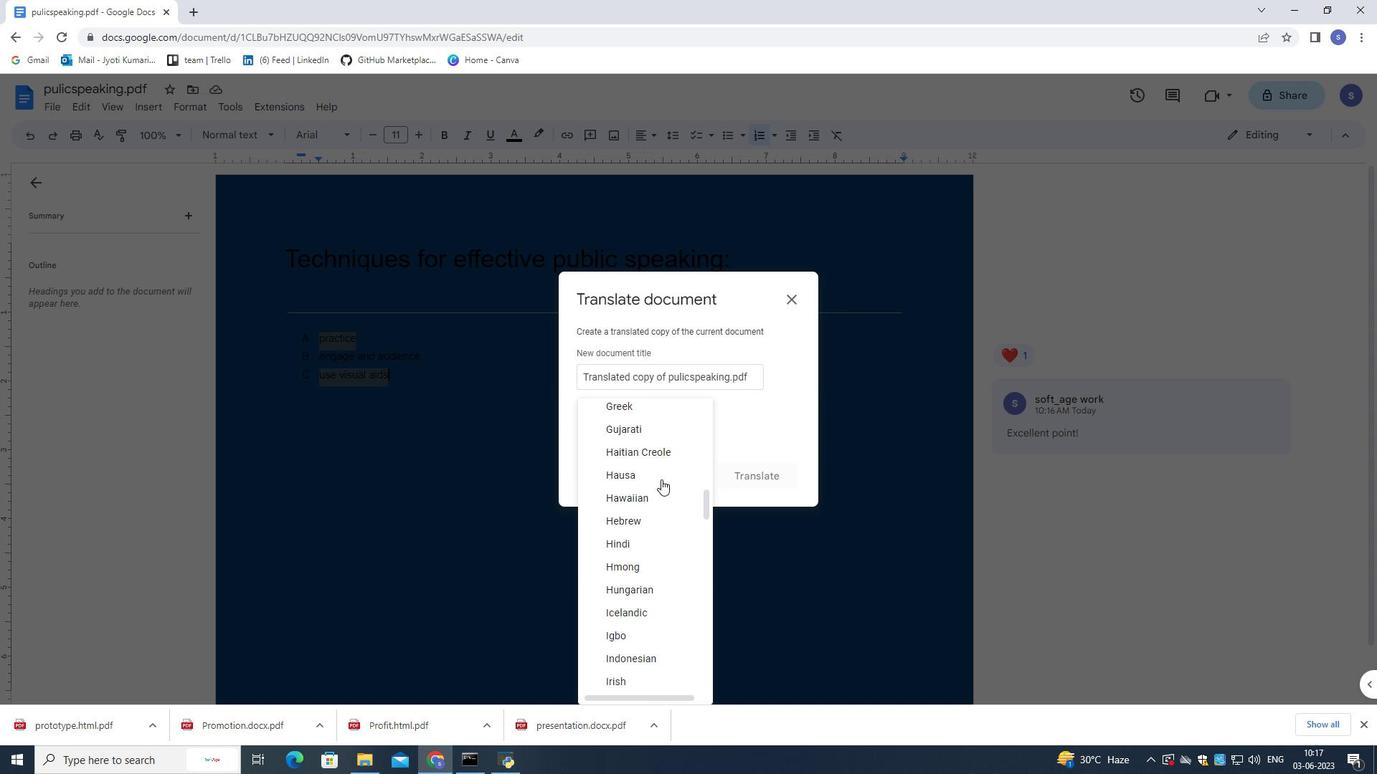 
Action: Mouse scrolled (661, 480) with delta (0, 0)
Screenshot: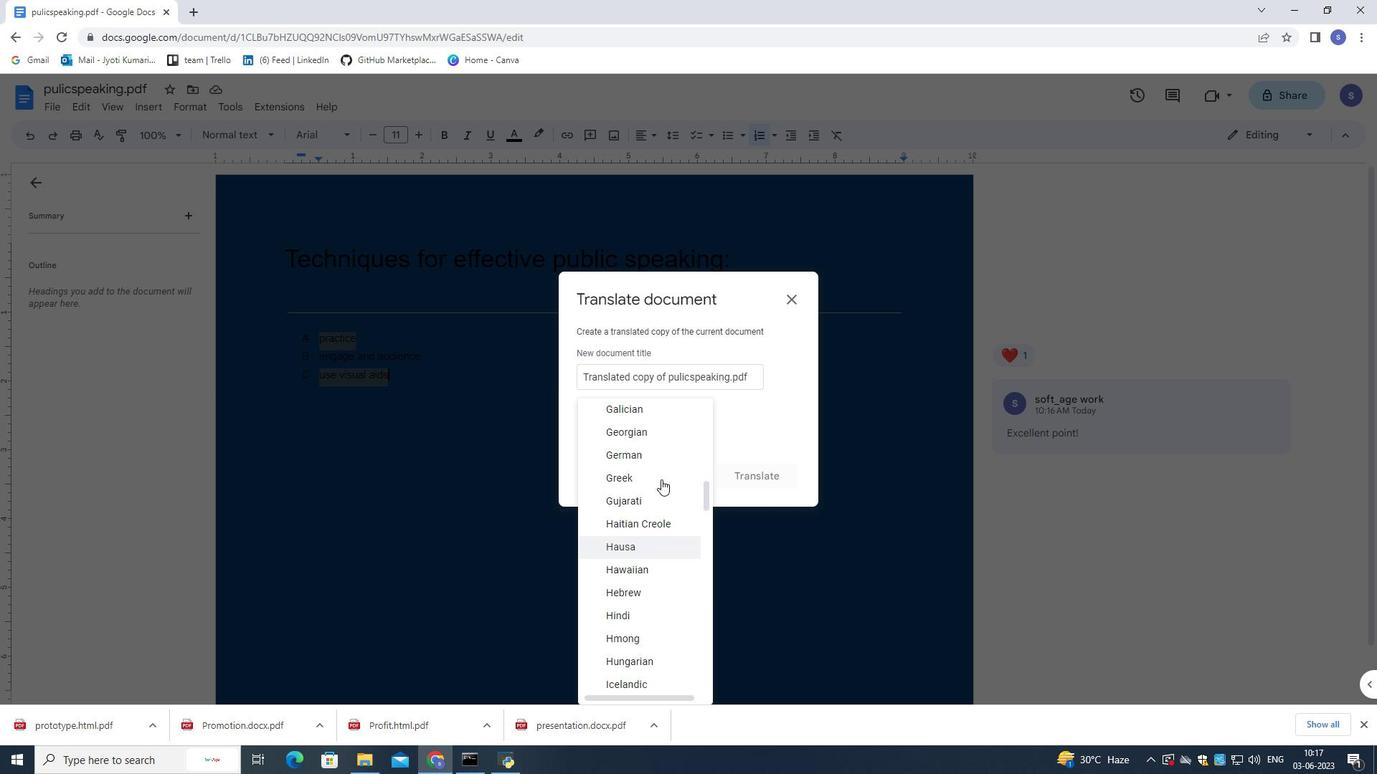 
Action: Mouse moved to (646, 522)
Screenshot: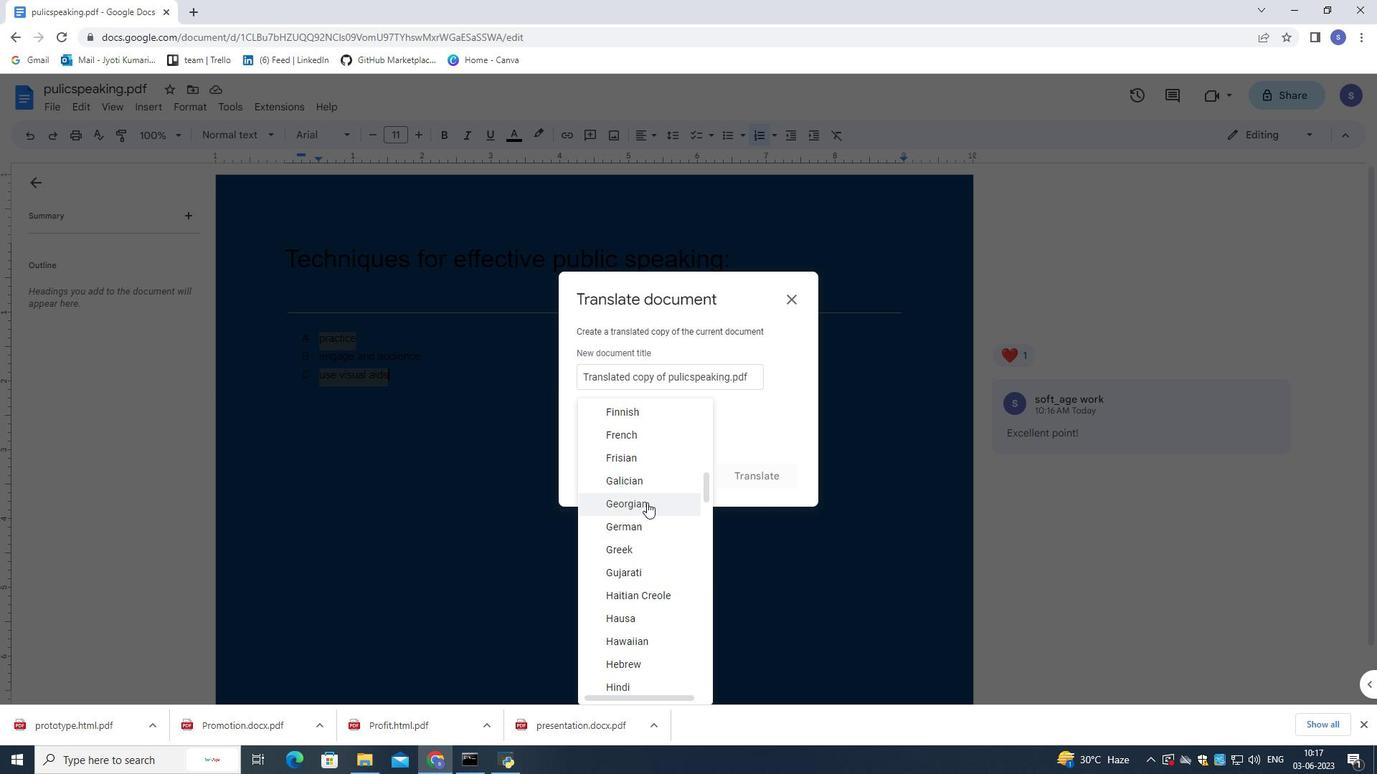 
Action: Mouse pressed left at (646, 522)
Screenshot: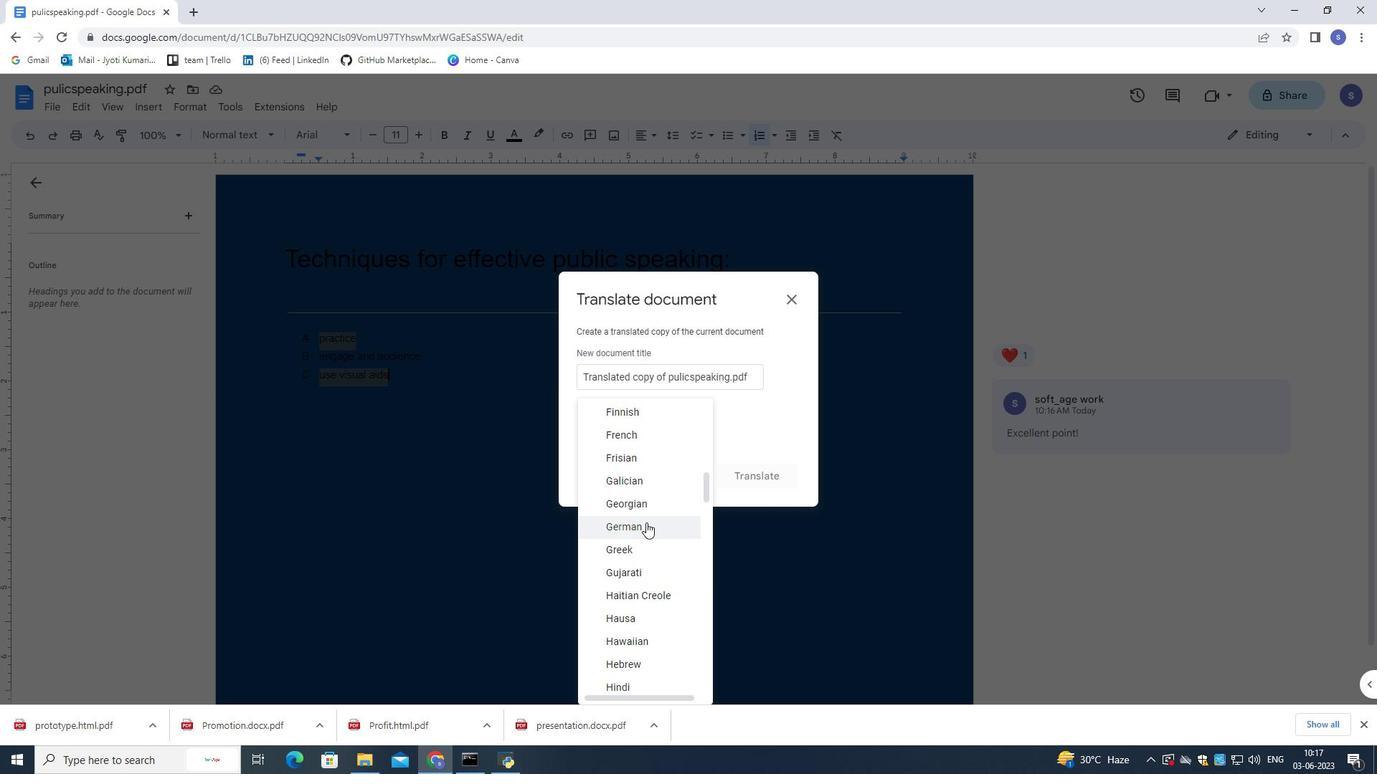 
Action: Mouse moved to (737, 471)
Screenshot: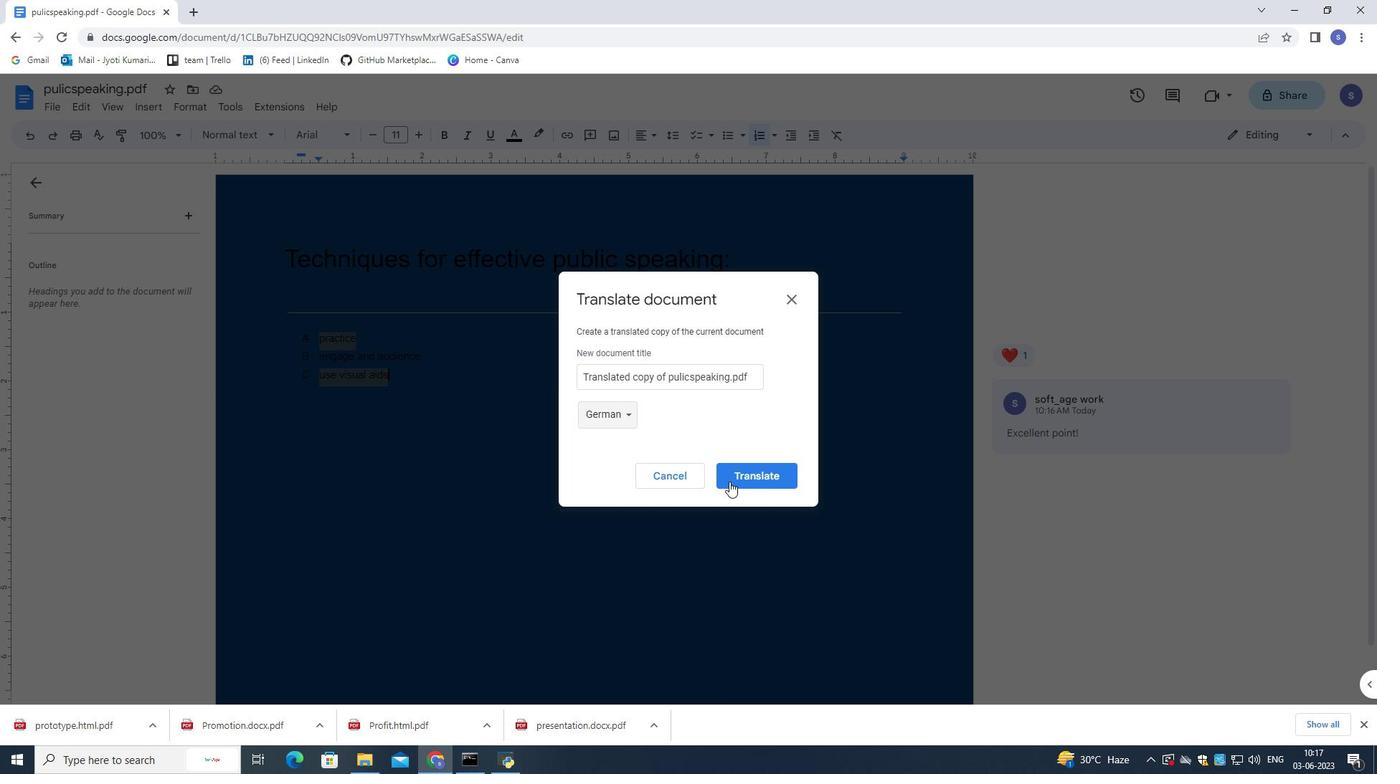 
Action: Mouse pressed left at (737, 471)
Screenshot: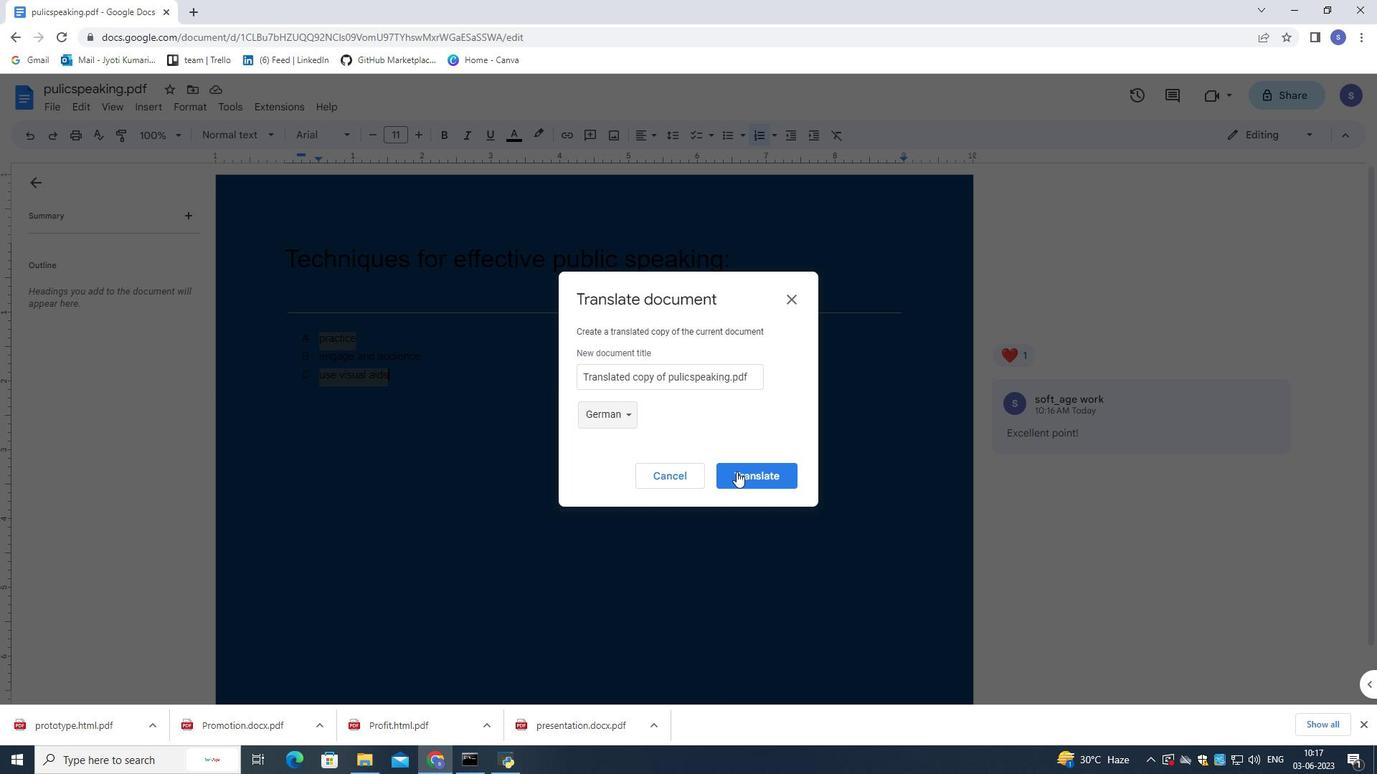 
Action: Mouse moved to (444, 357)
Screenshot: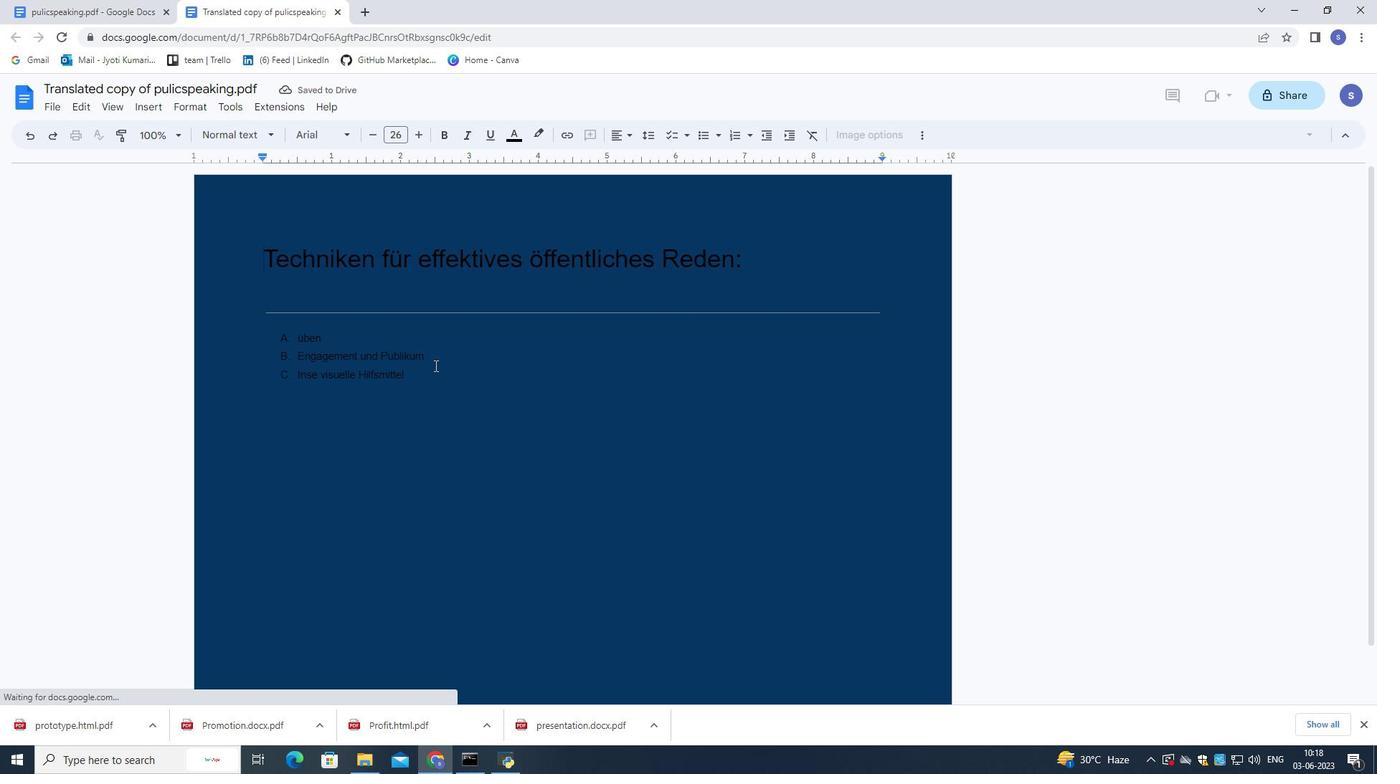 
Action: Mouse pressed left at (444, 357)
Screenshot: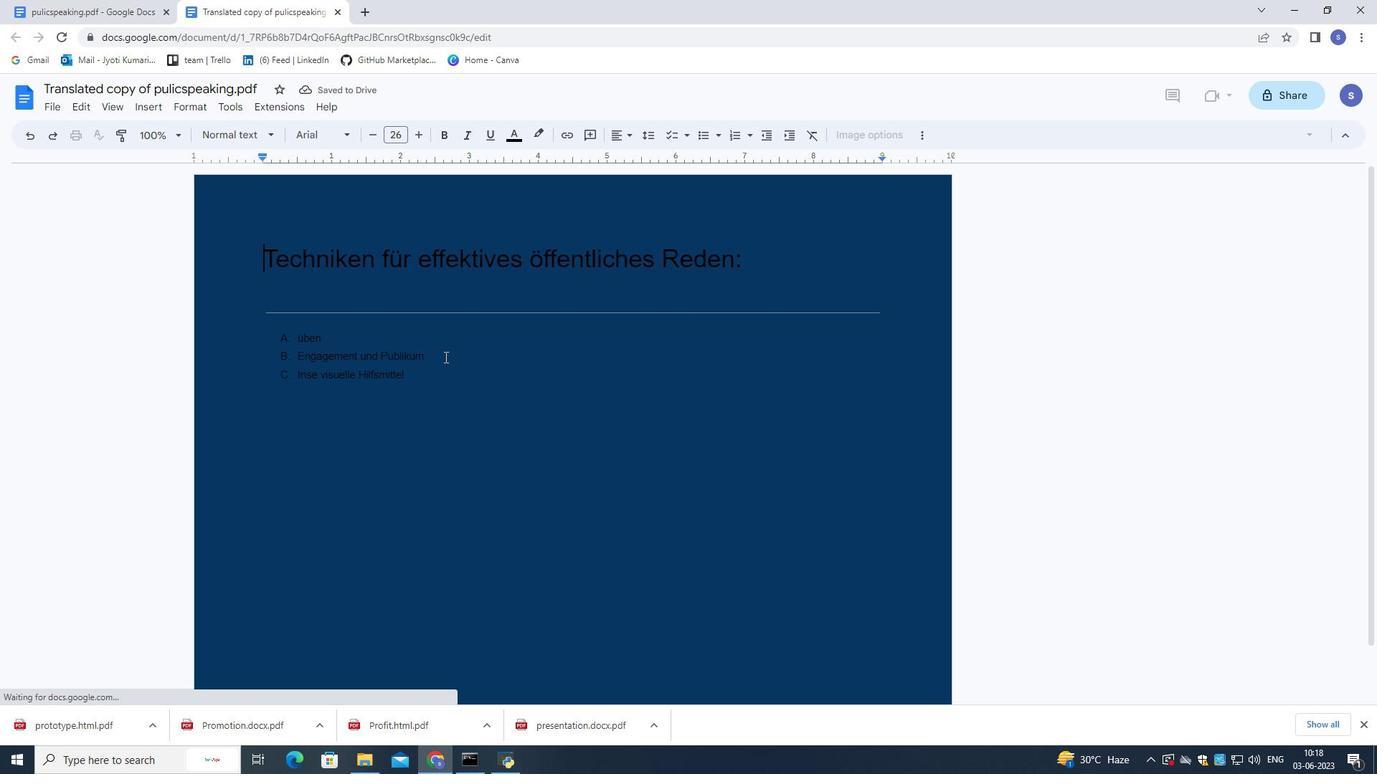 
Action: Mouse moved to (266, 360)
Screenshot: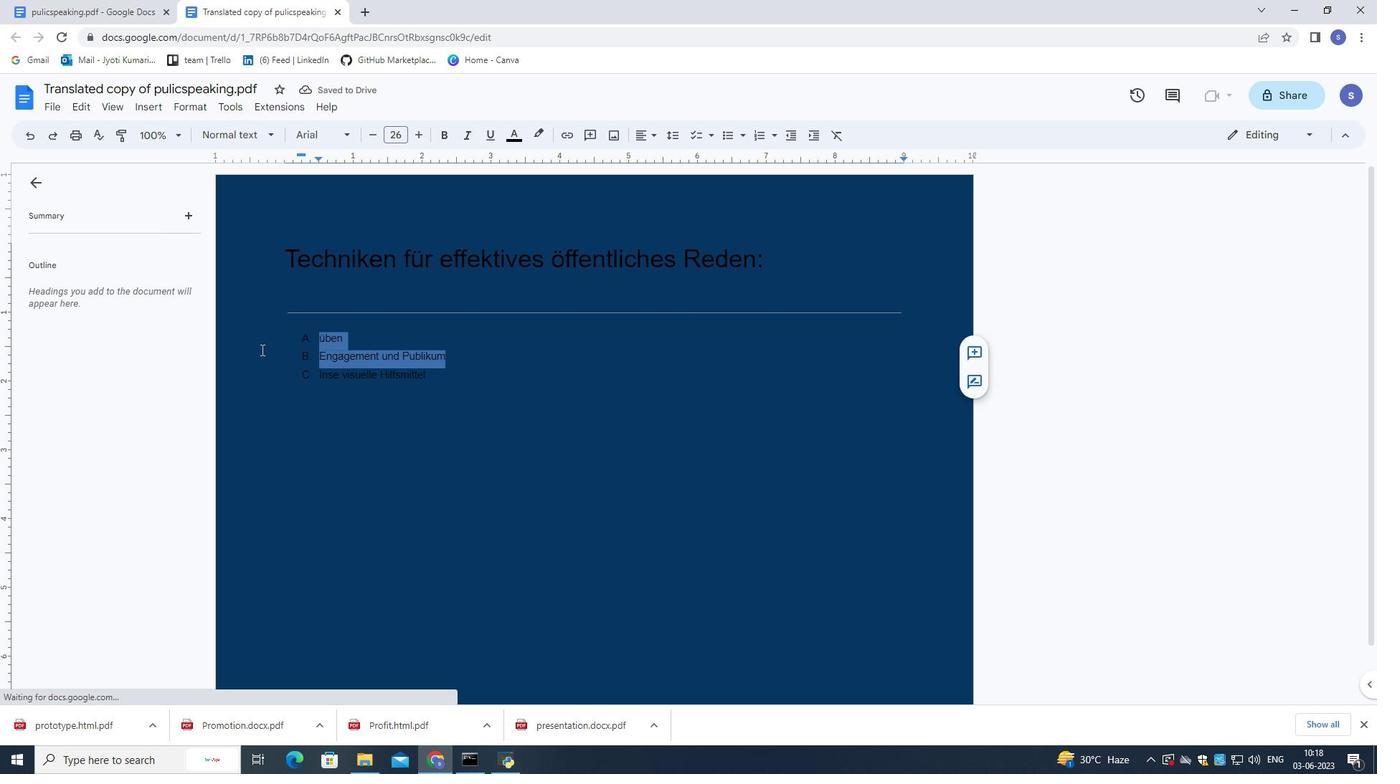 
Action: Mouse pressed left at (266, 360)
Screenshot: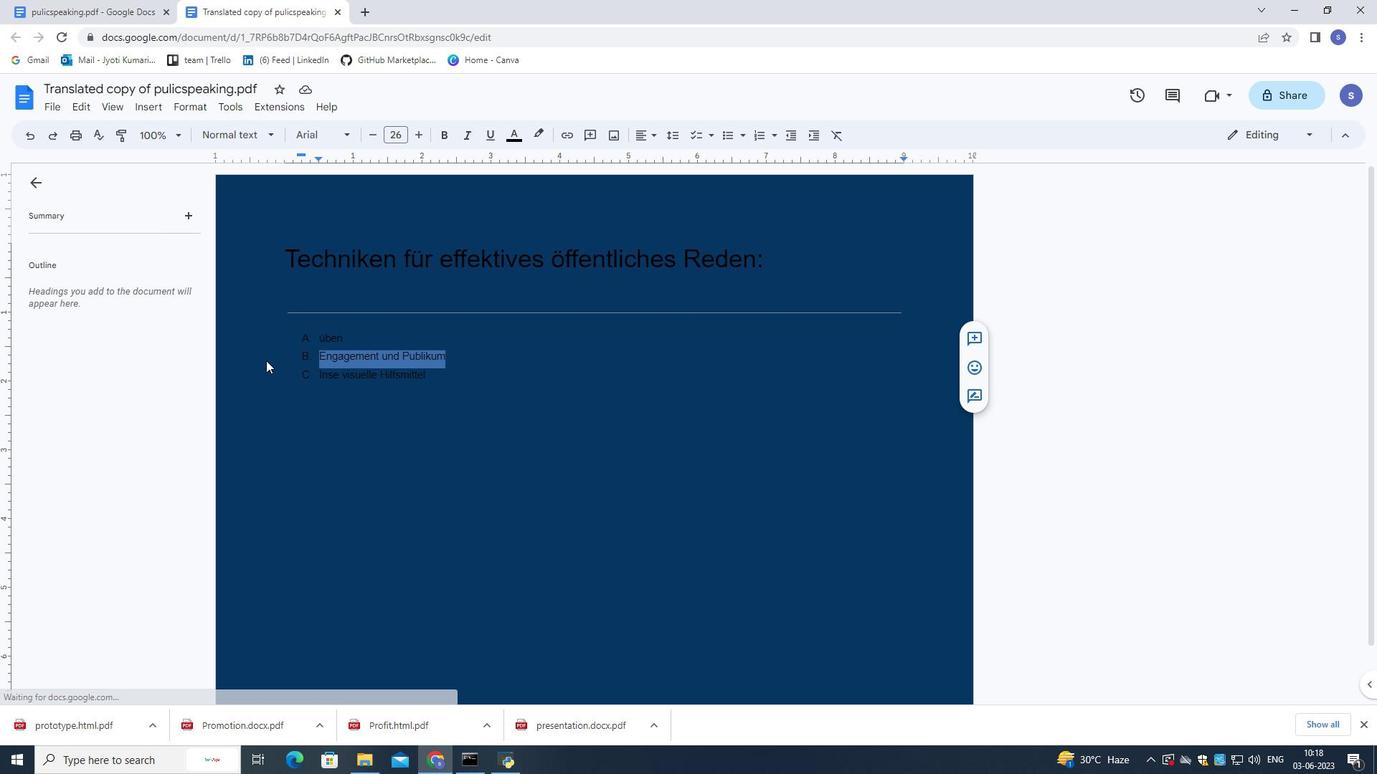 
Action: Mouse moved to (229, 105)
Screenshot: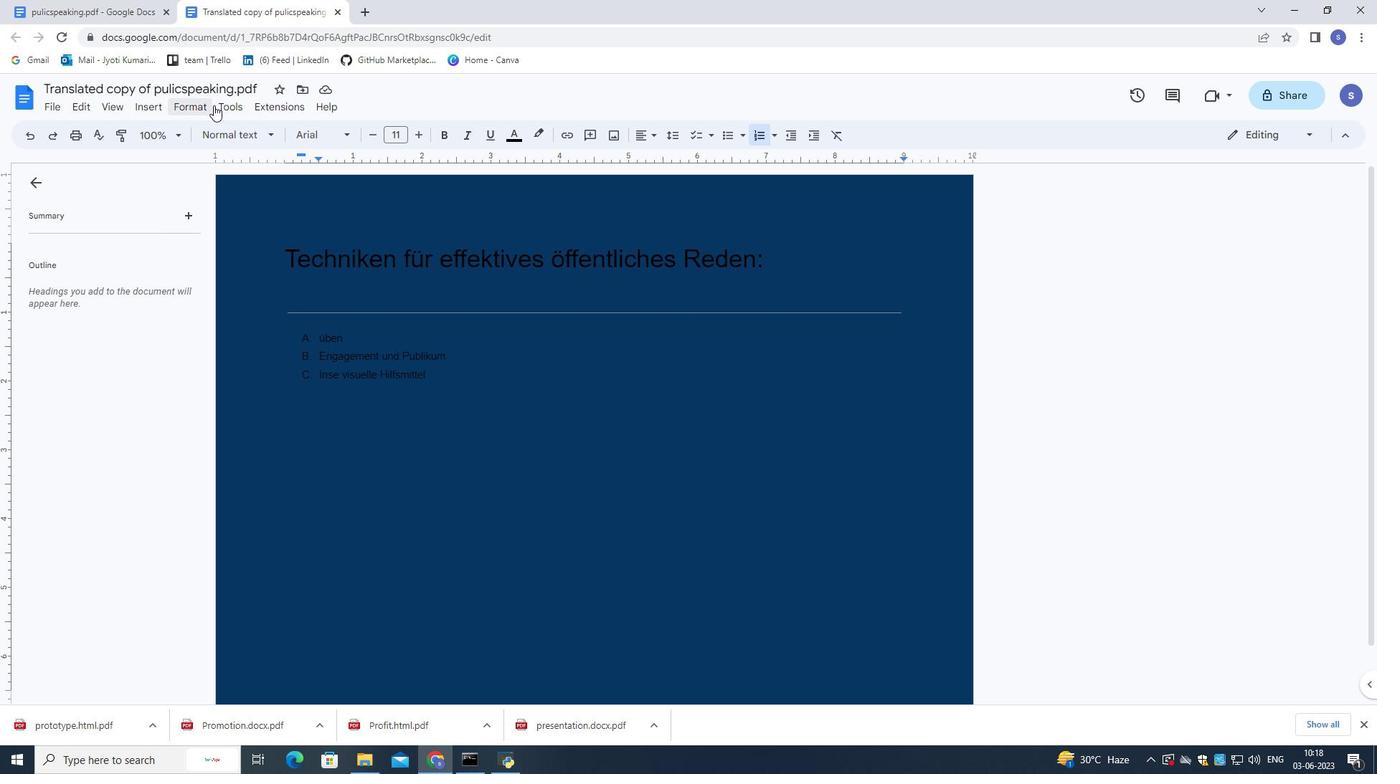 
Action: Mouse pressed left at (229, 105)
Screenshot: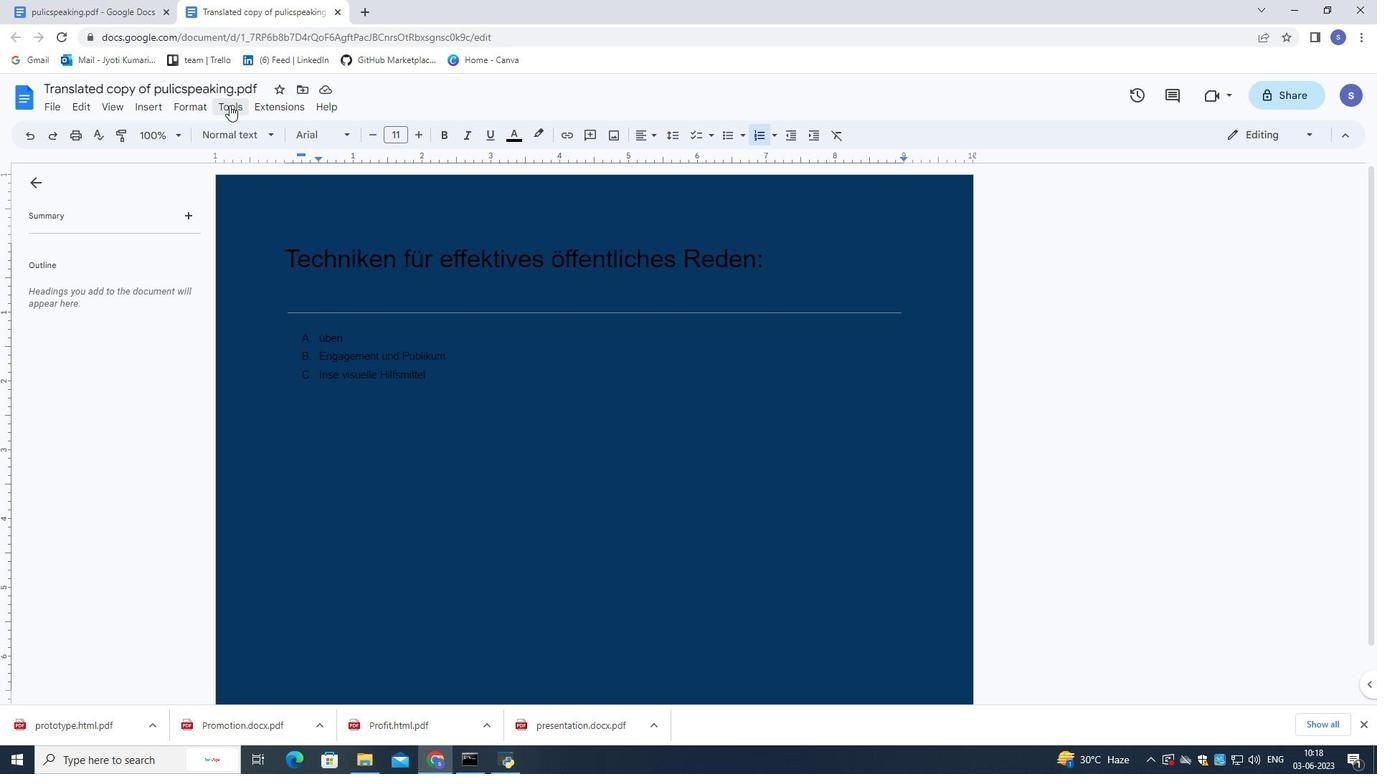 
Action: Mouse moved to (282, 442)
Screenshot: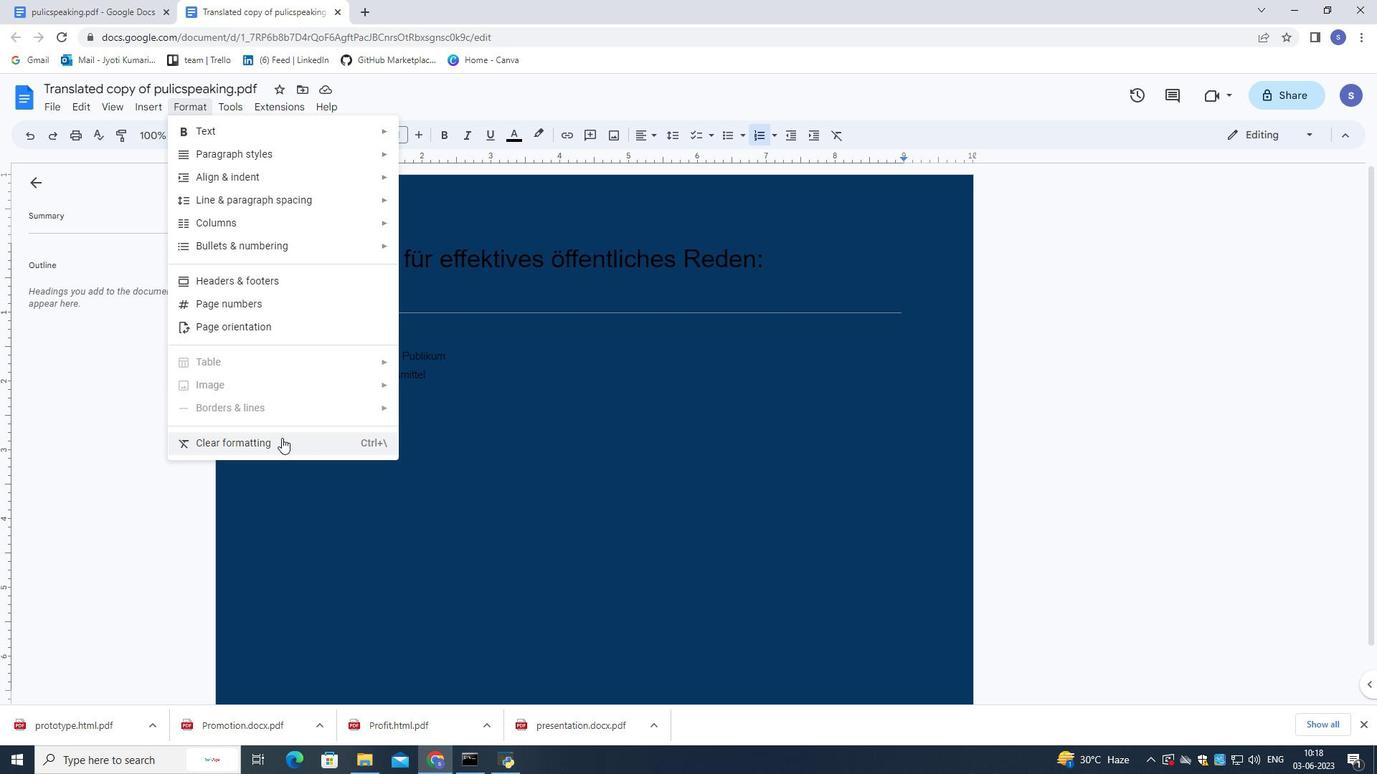 
Action: Mouse pressed left at (282, 442)
Screenshot: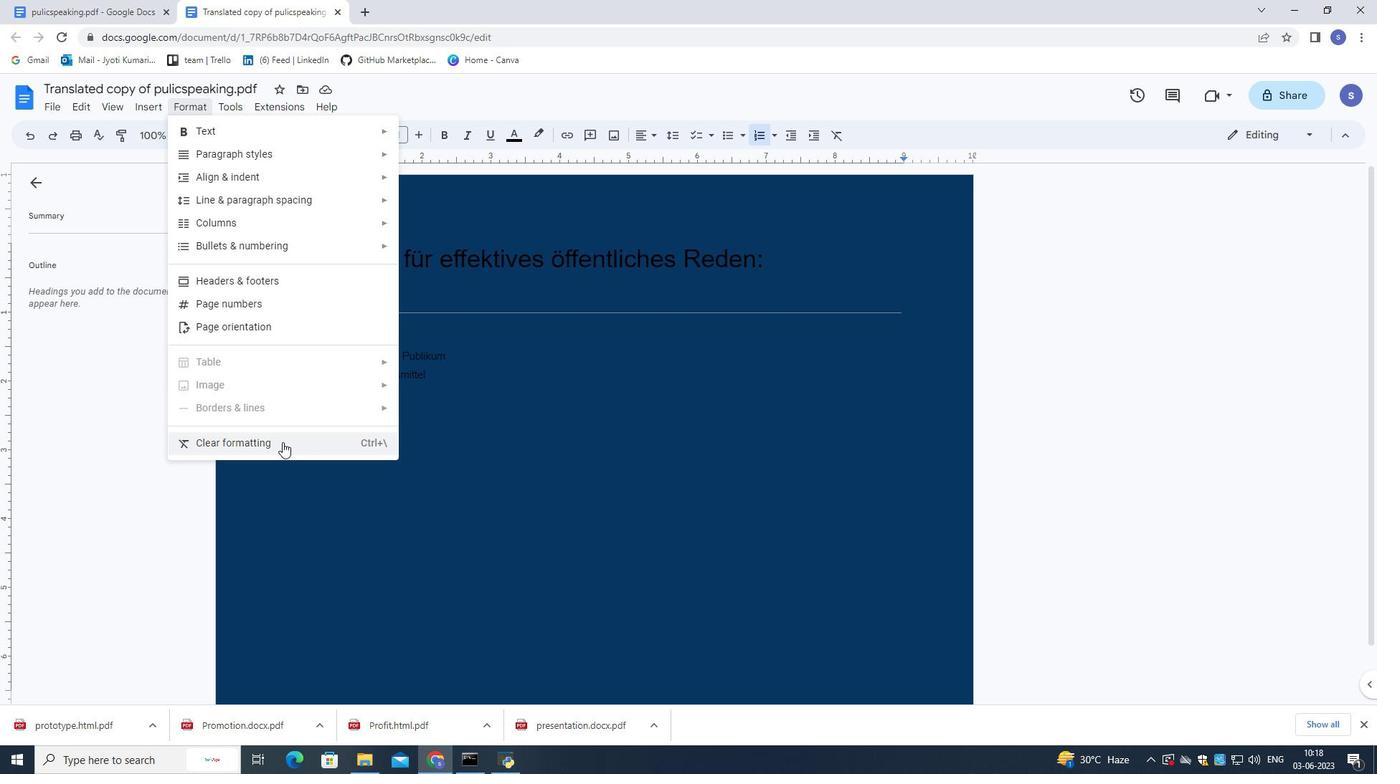 
Action: Mouse moved to (445, 390)
Screenshot: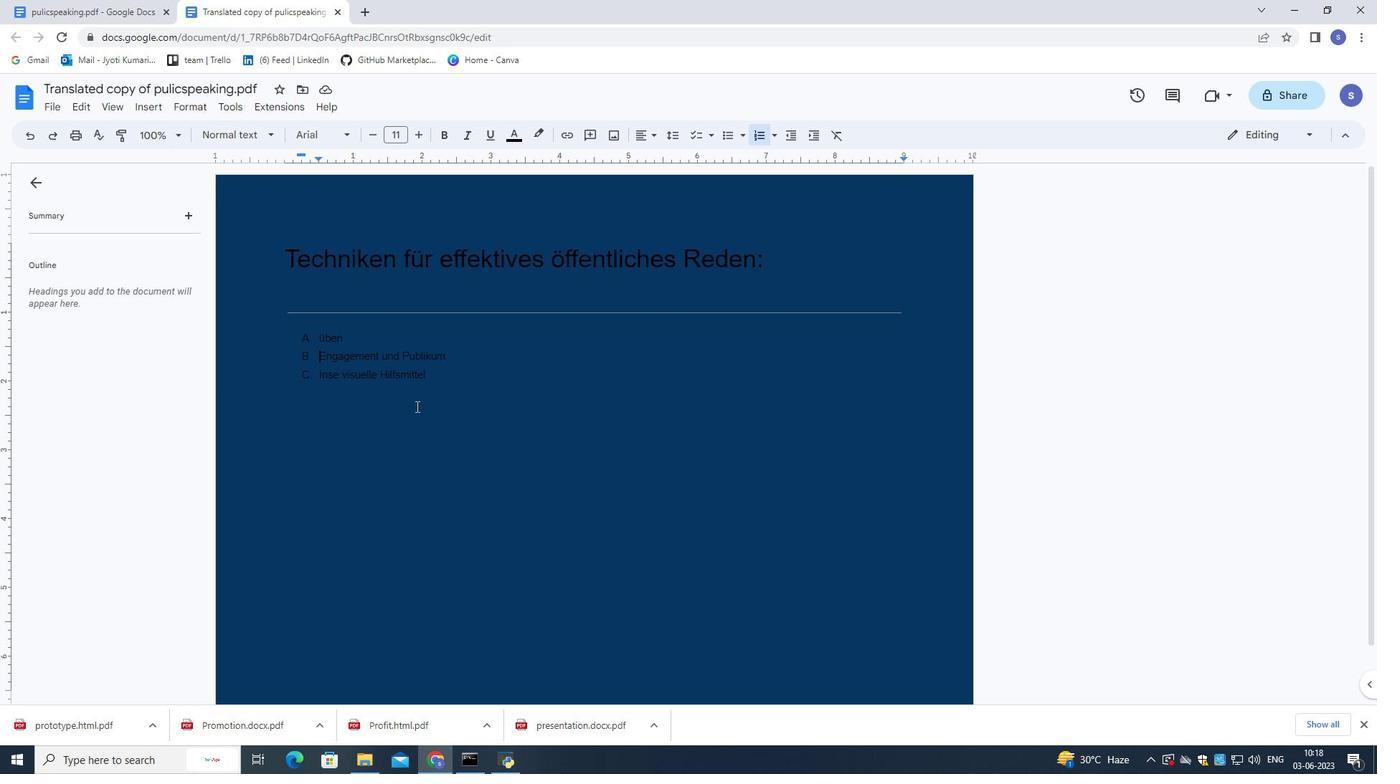 
Action: Mouse pressed left at (445, 390)
Screenshot: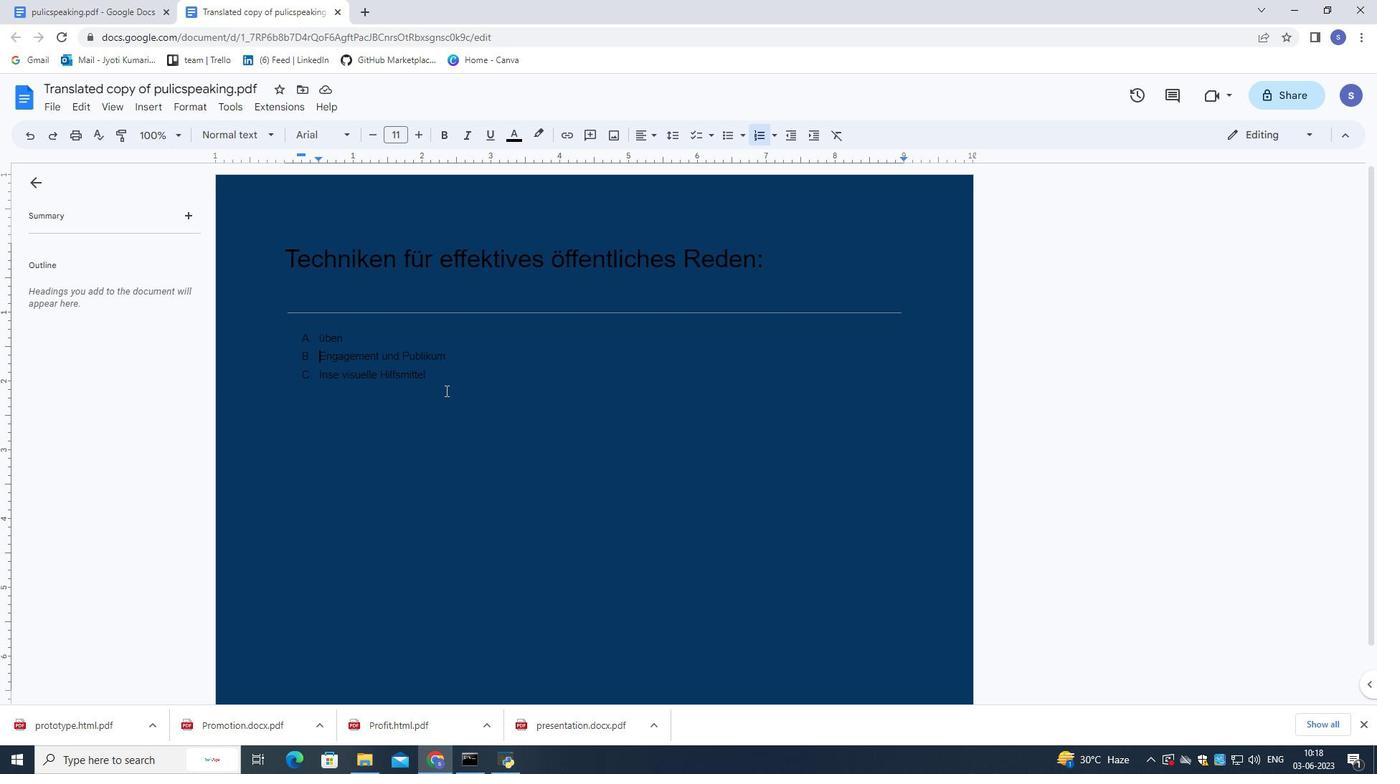 
Action: Mouse moved to (438, 383)
Screenshot: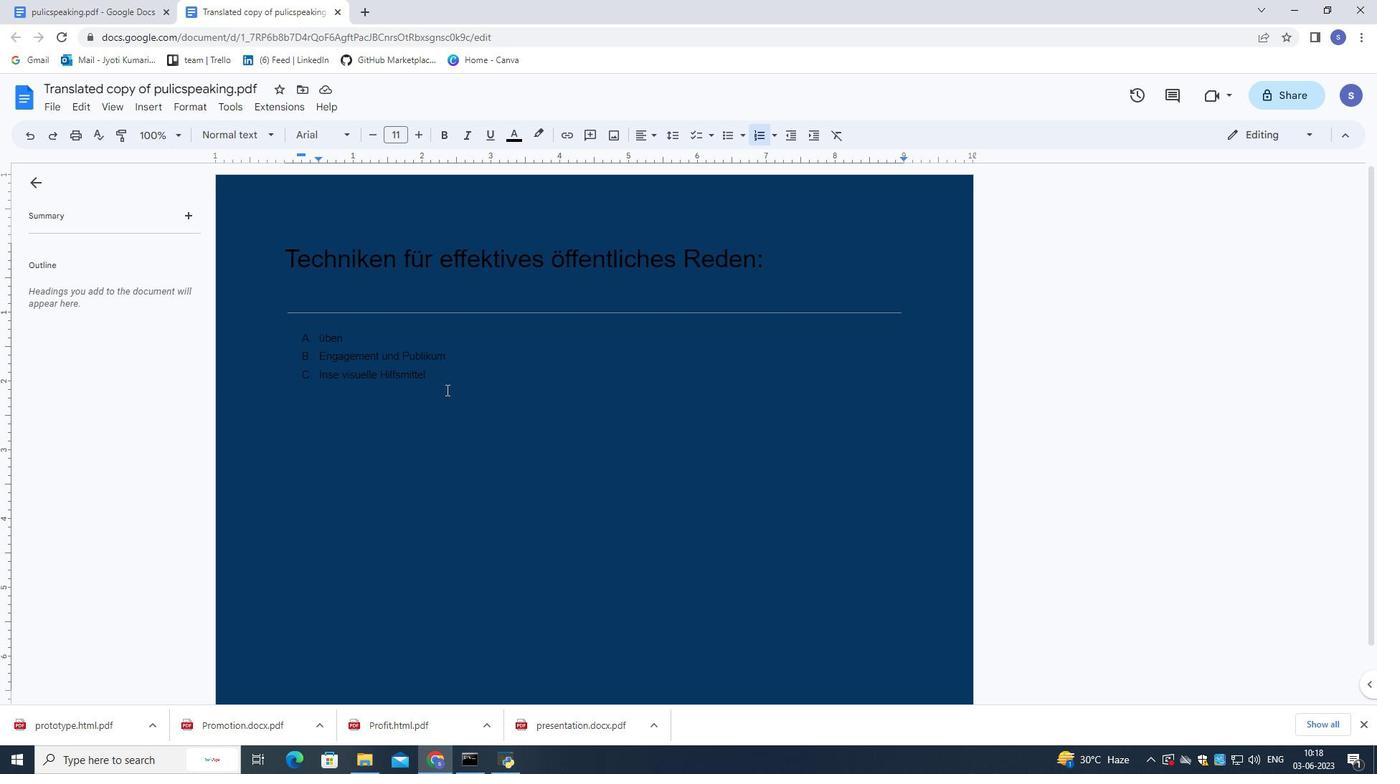 
